 Task: Open a template Informal Letter by  Plum save the file as almanac.rtf Remove the following options from template: 'your brand'. Replace Hello Fan with ' Greetings' and change the date to 24 November, 2023. Replace body of the letter with  Thank you so much for your generous gift. Your thoughtfulness and support mean the world to me. I'm truly grateful for your kindness.; apply Font Style 'Arial' and font size  14 Add name: Olivia
Action: Mouse moved to (710, 87)
Screenshot: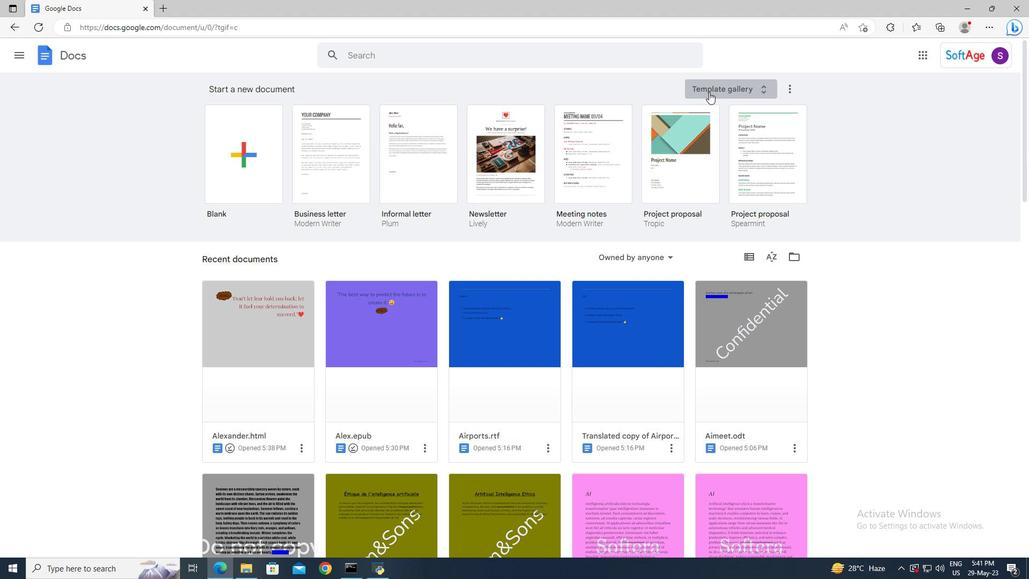 
Action: Mouse pressed left at (710, 87)
Screenshot: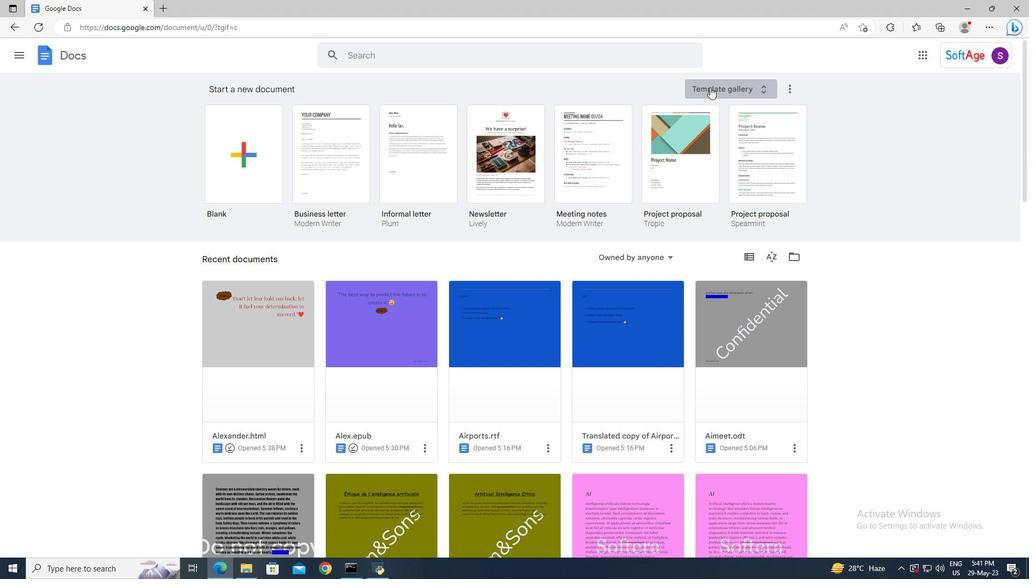 
Action: Mouse moved to (666, 187)
Screenshot: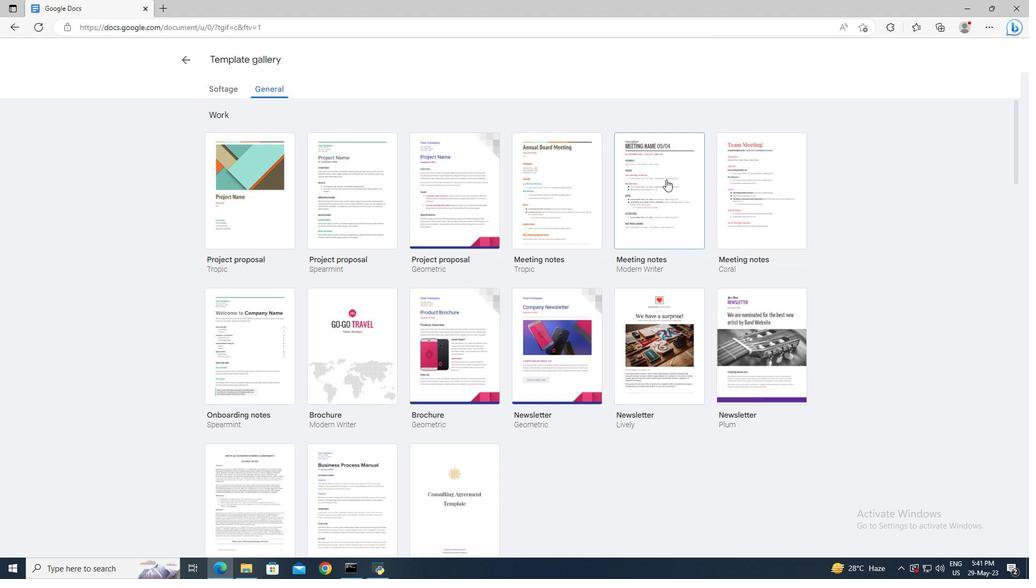 
Action: Mouse scrolled (666, 187) with delta (0, 0)
Screenshot: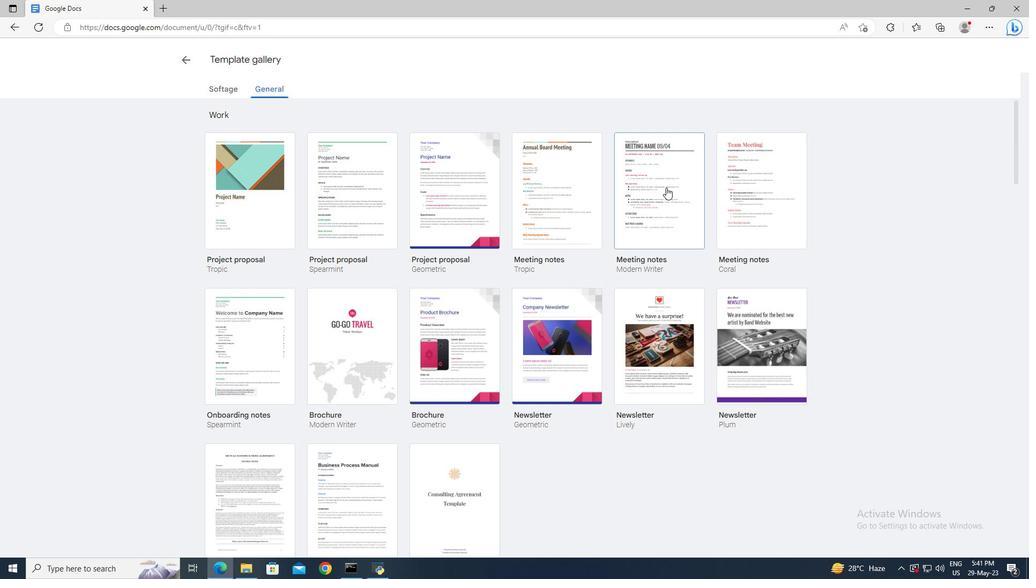 
Action: Mouse scrolled (666, 187) with delta (0, 0)
Screenshot: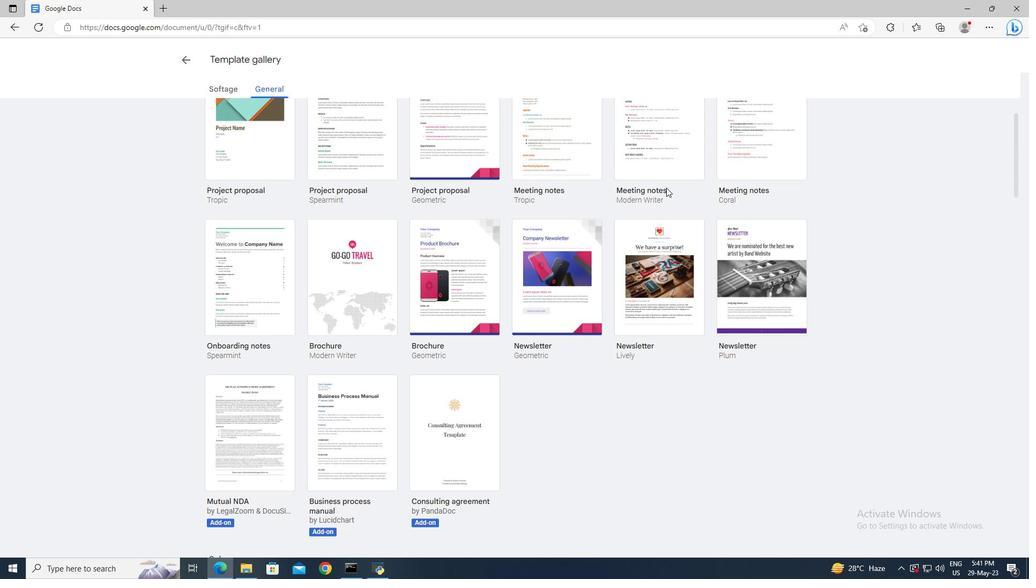 
Action: Mouse moved to (666, 188)
Screenshot: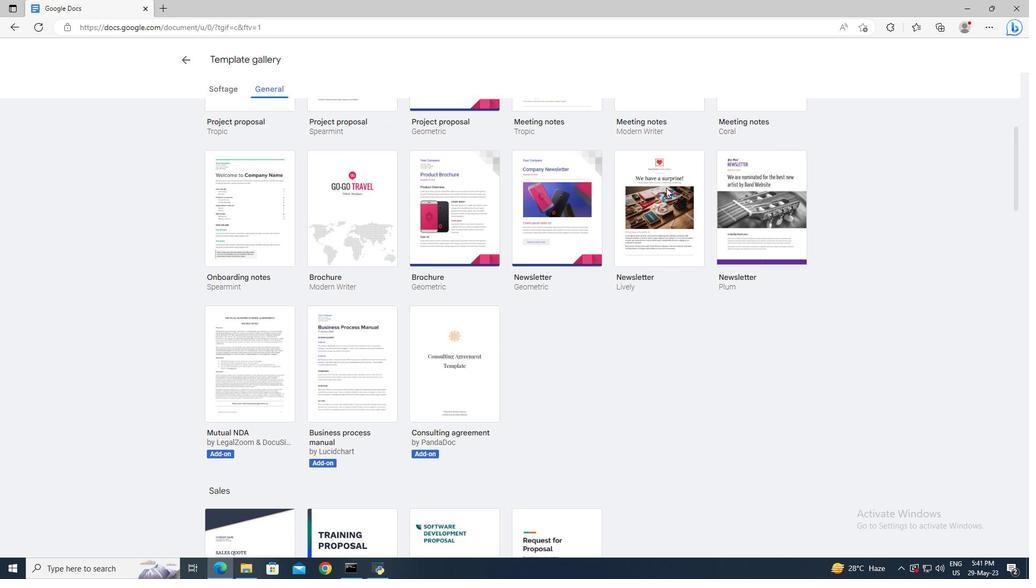 
Action: Mouse scrolled (666, 188) with delta (0, 0)
Screenshot: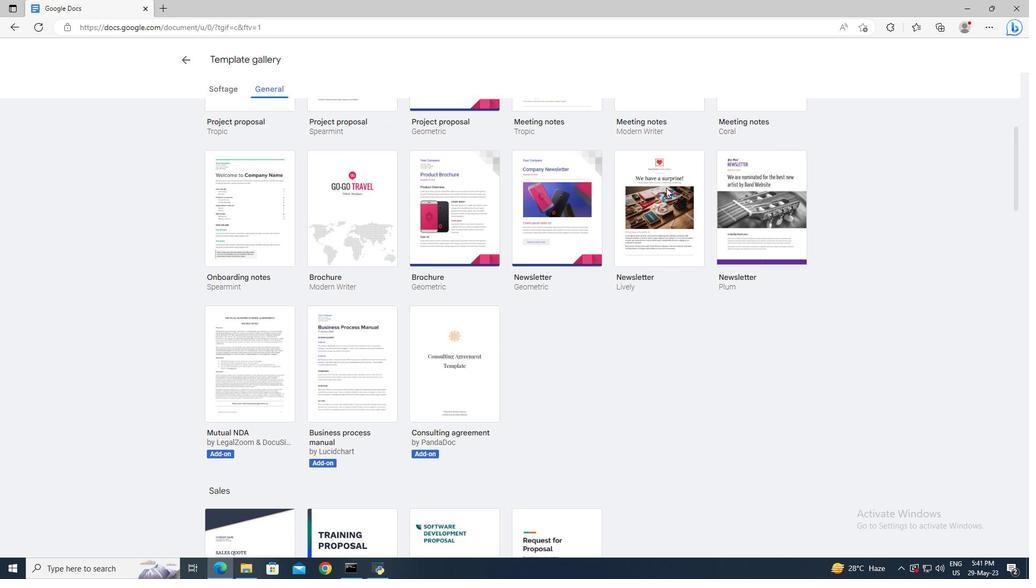 
Action: Mouse scrolled (666, 188) with delta (0, 0)
Screenshot: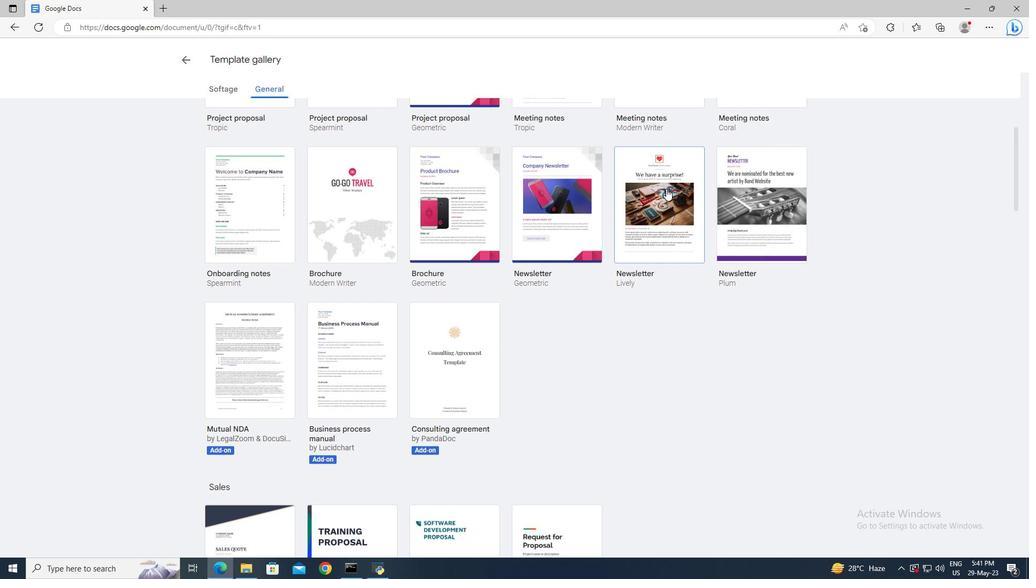 
Action: Mouse scrolled (666, 188) with delta (0, 0)
Screenshot: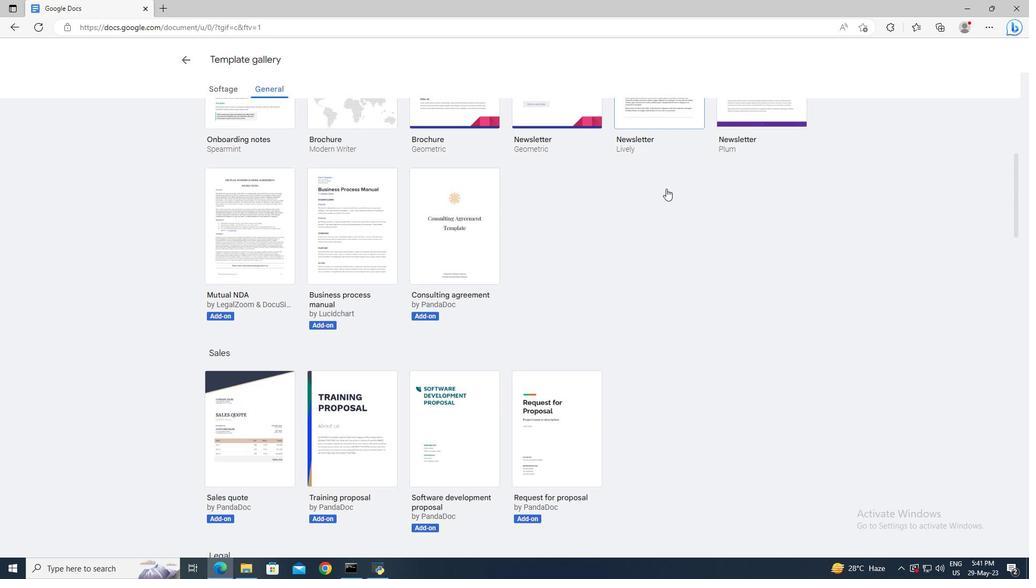 
Action: Mouse scrolled (666, 188) with delta (0, 0)
Screenshot: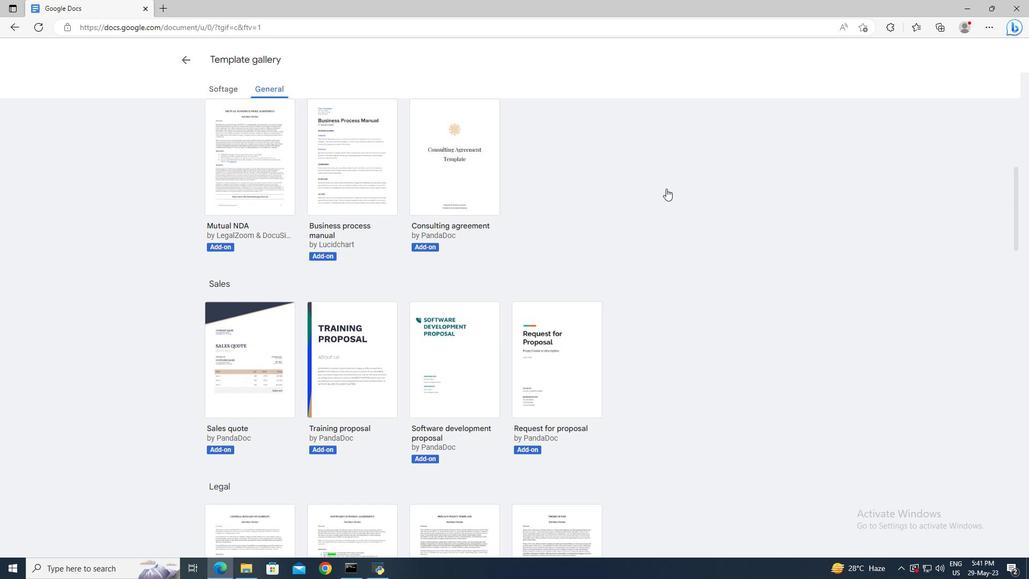 
Action: Mouse scrolled (666, 188) with delta (0, 0)
Screenshot: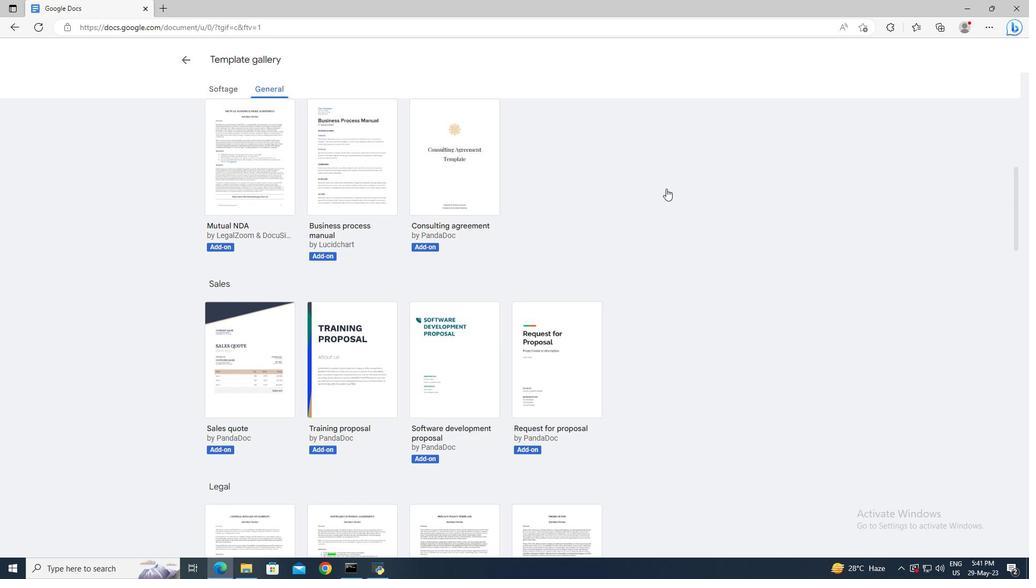 
Action: Mouse scrolled (666, 188) with delta (0, 0)
Screenshot: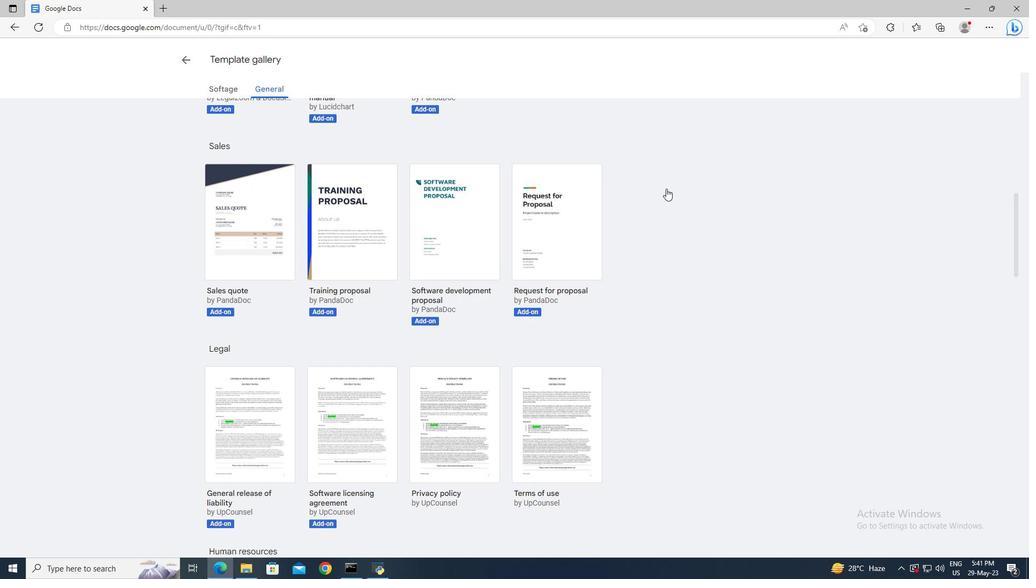 
Action: Mouse scrolled (666, 188) with delta (0, 0)
Screenshot: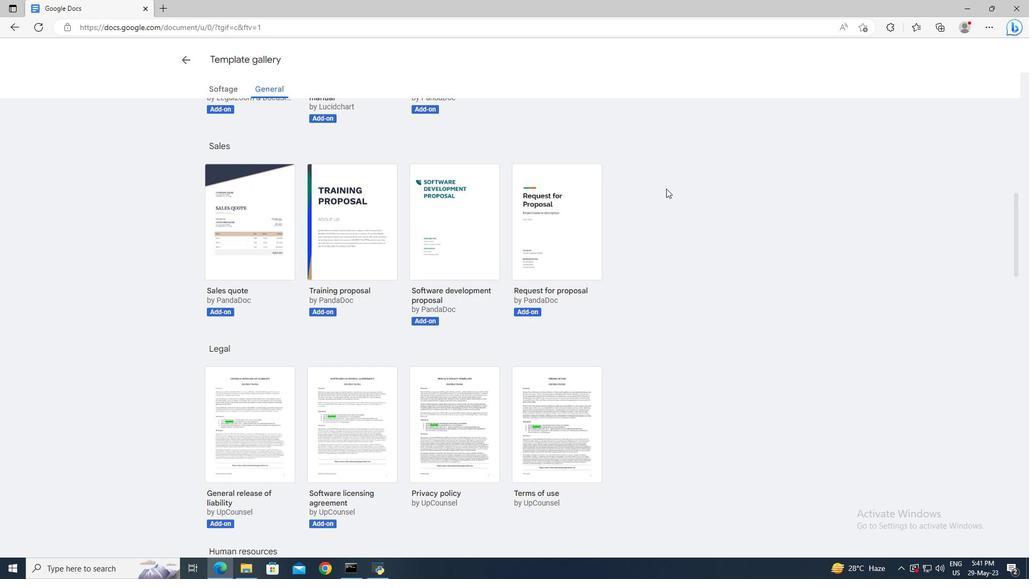 
Action: Mouse scrolled (666, 188) with delta (0, 0)
Screenshot: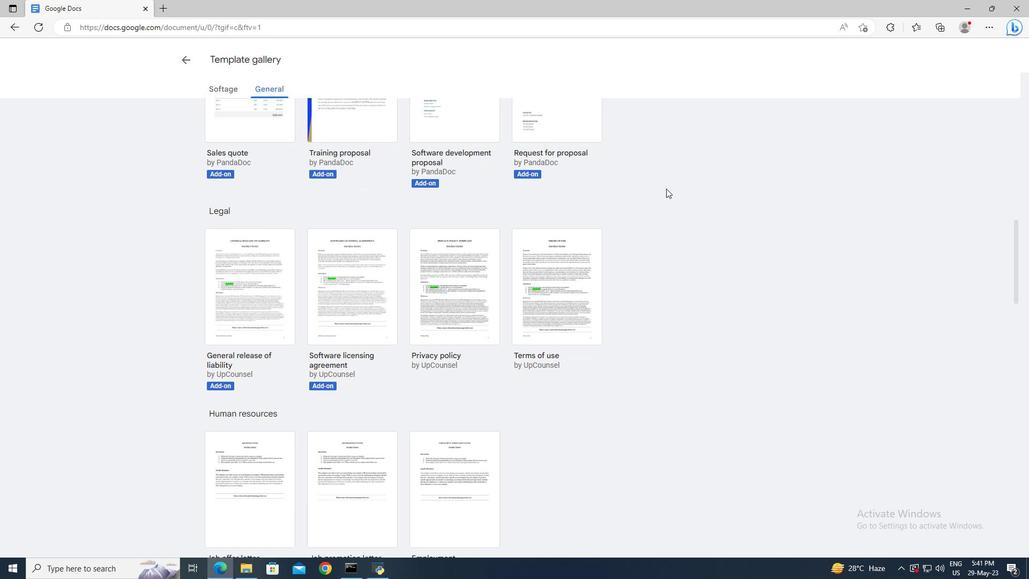 
Action: Mouse scrolled (666, 188) with delta (0, 0)
Screenshot: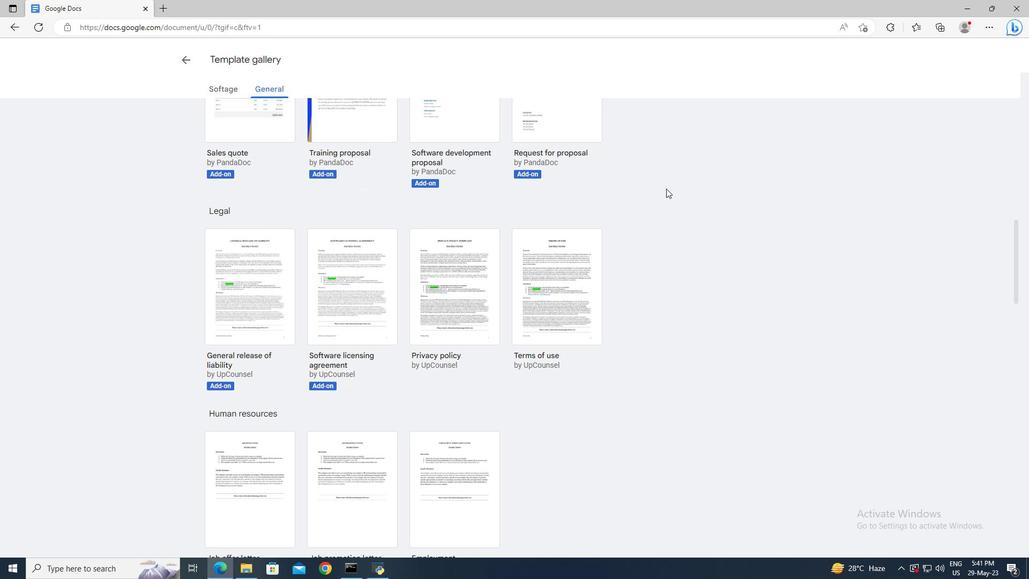 
Action: Mouse scrolled (666, 188) with delta (0, 0)
Screenshot: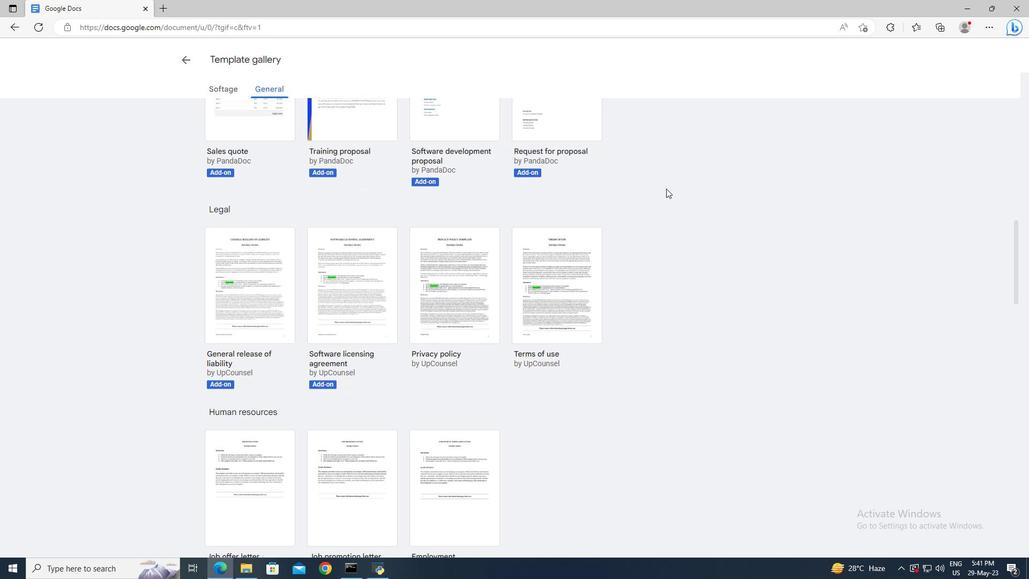 
Action: Mouse scrolled (666, 188) with delta (0, 0)
Screenshot: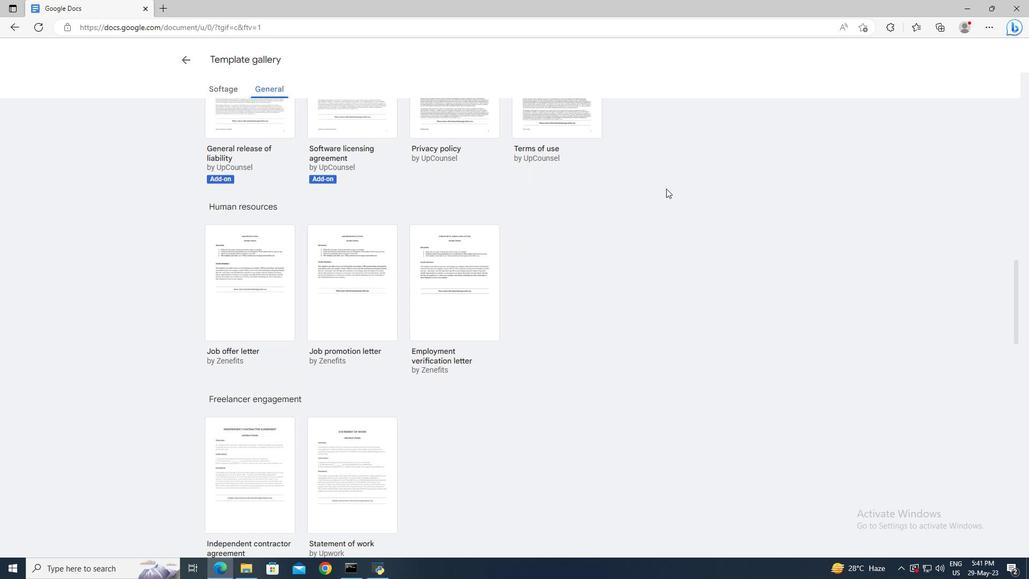 
Action: Mouse scrolled (666, 188) with delta (0, 0)
Screenshot: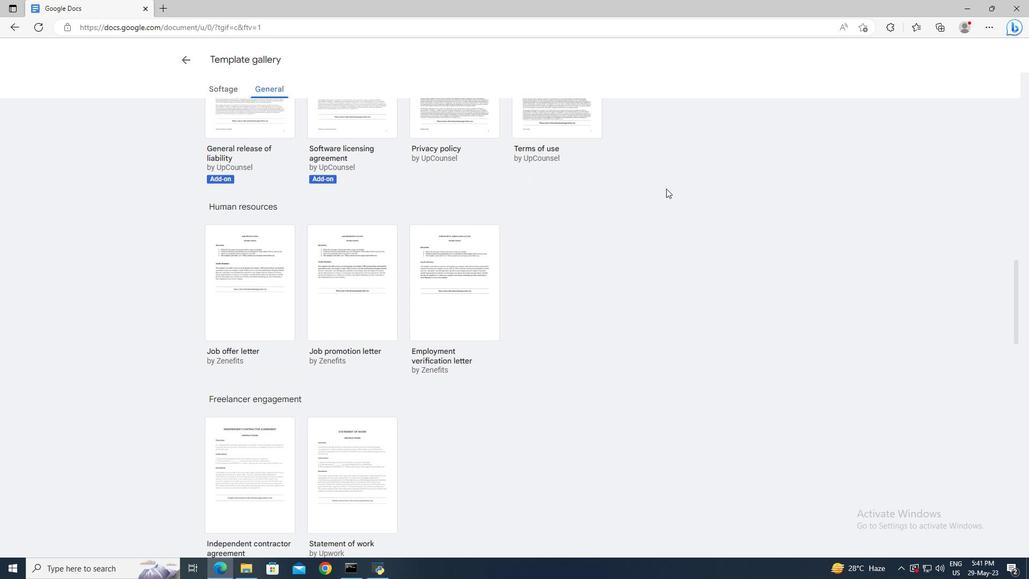 
Action: Mouse scrolled (666, 188) with delta (0, 0)
Screenshot: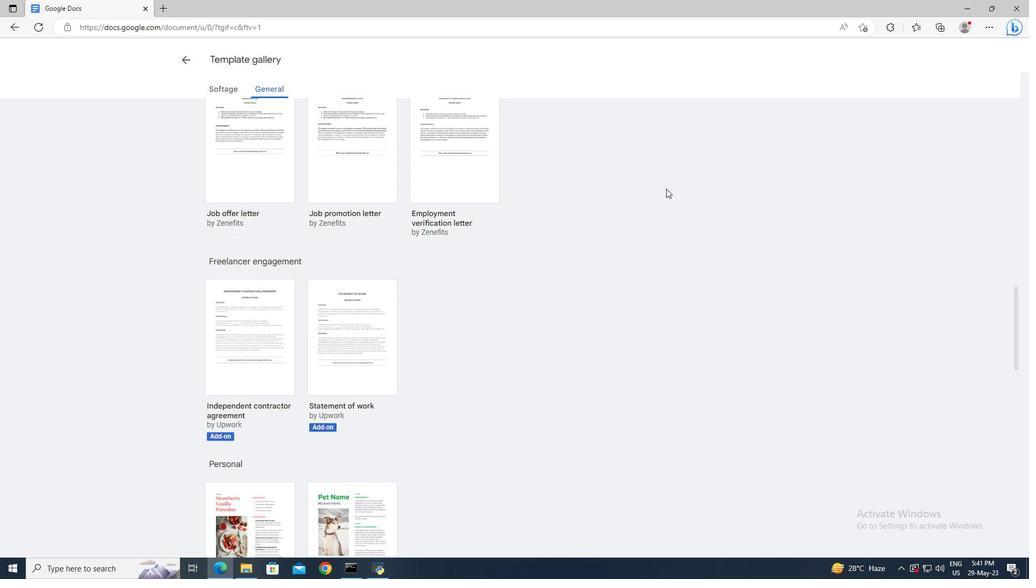 
Action: Mouse scrolled (666, 188) with delta (0, 0)
Screenshot: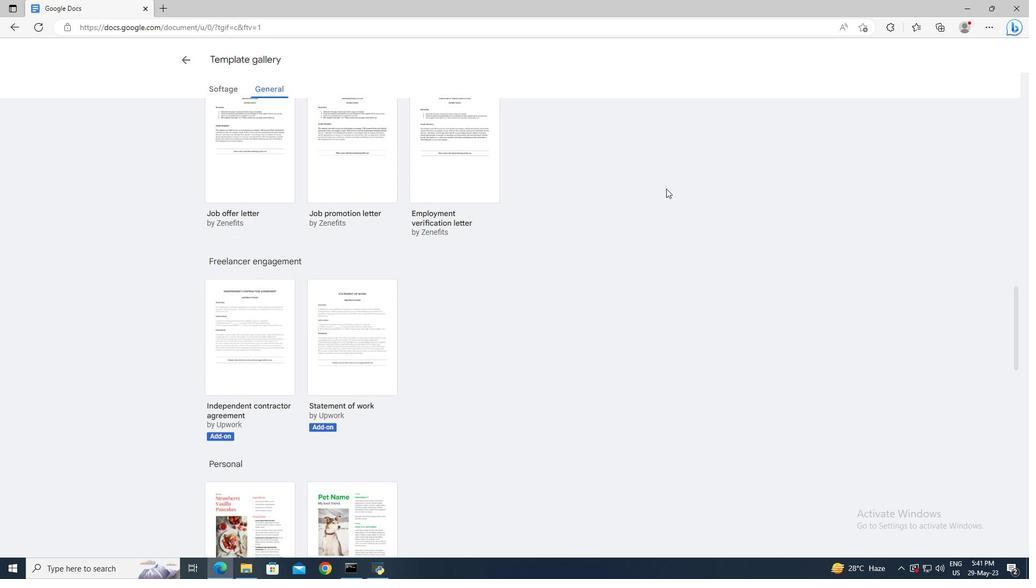 
Action: Mouse scrolled (666, 188) with delta (0, 0)
Screenshot: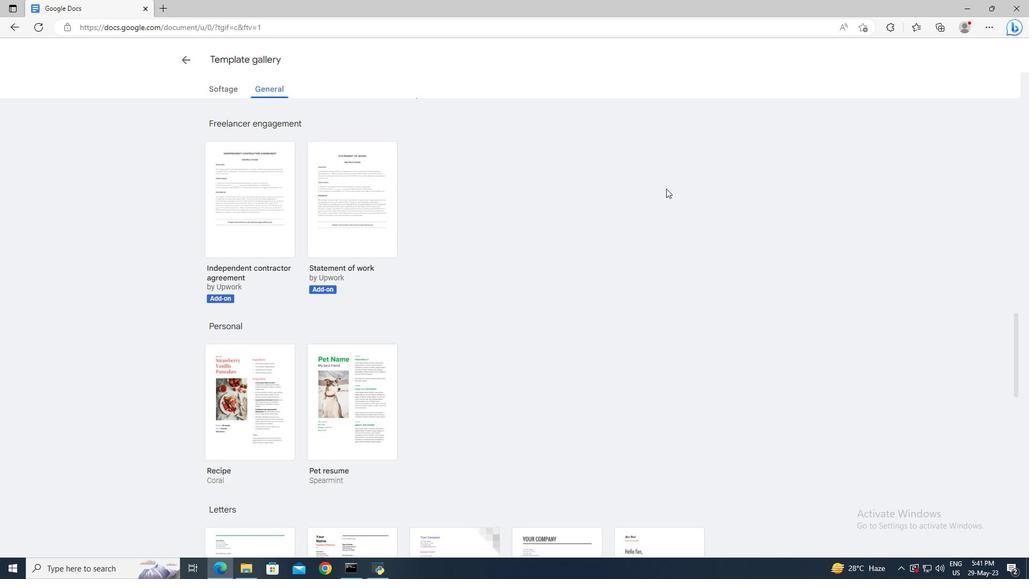 
Action: Mouse scrolled (666, 188) with delta (0, 0)
Screenshot: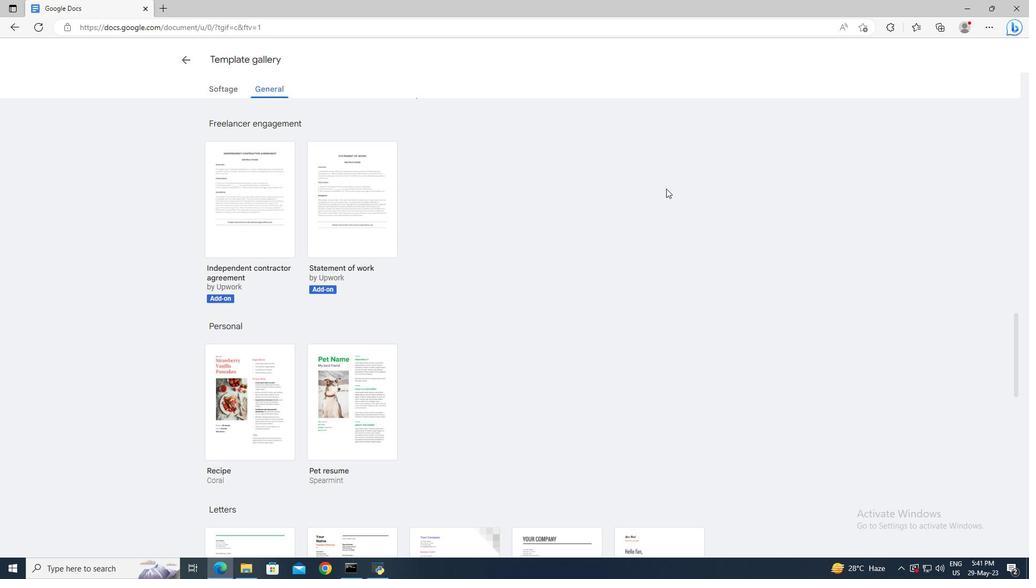 
Action: Mouse scrolled (666, 188) with delta (0, 0)
Screenshot: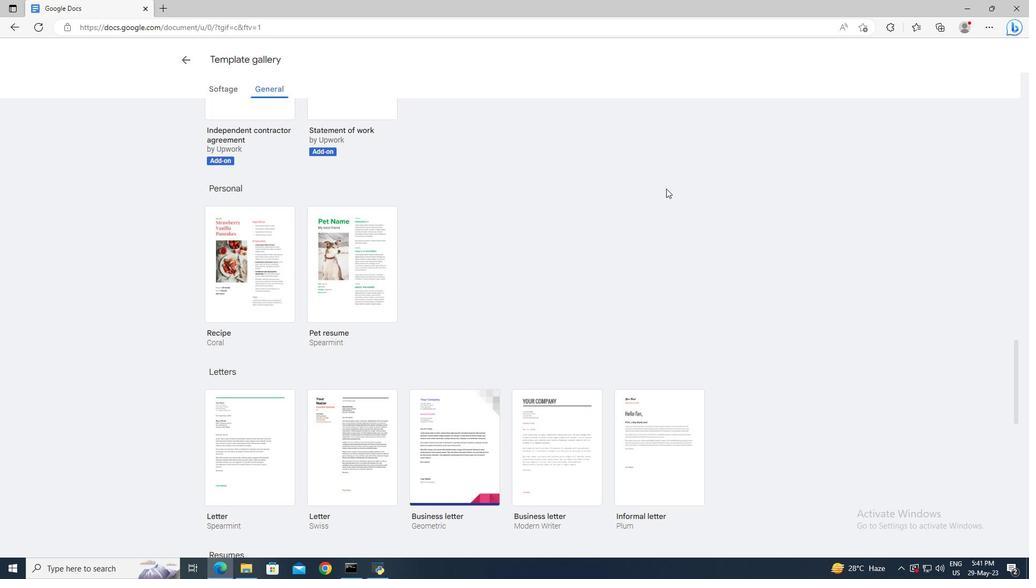 
Action: Mouse scrolled (666, 188) with delta (0, 0)
Screenshot: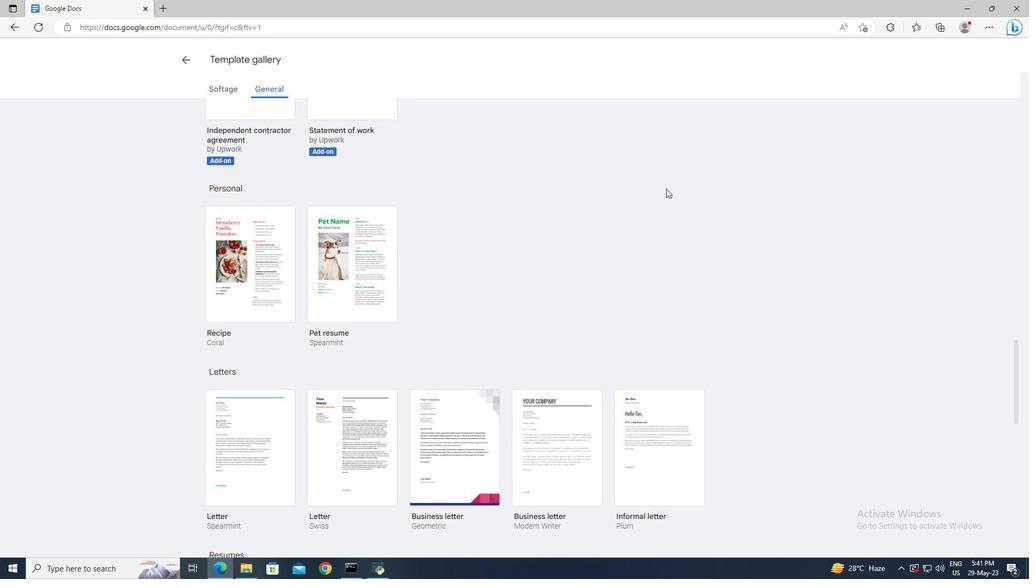 
Action: Mouse moved to (664, 301)
Screenshot: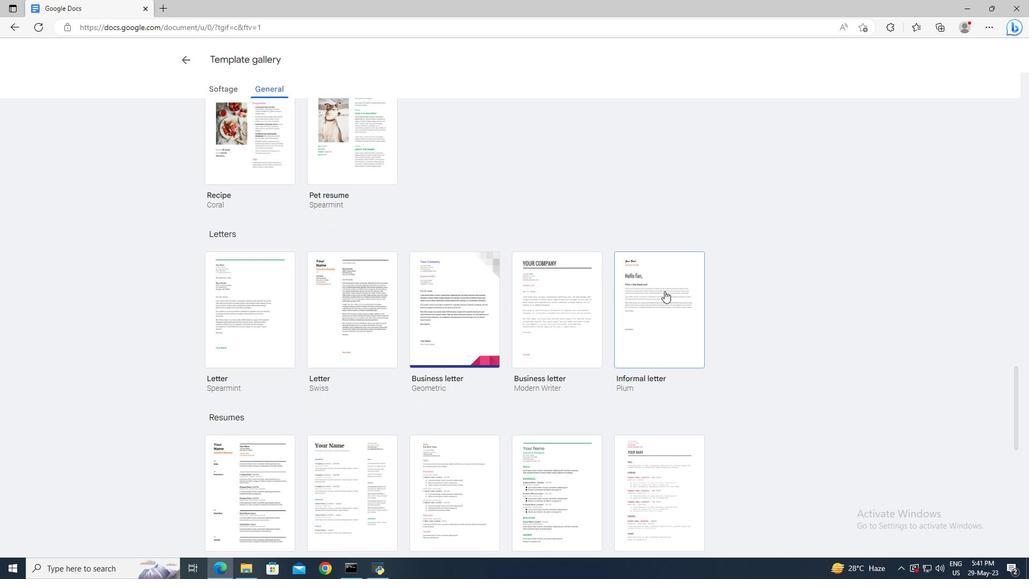 
Action: Mouse pressed left at (664, 301)
Screenshot: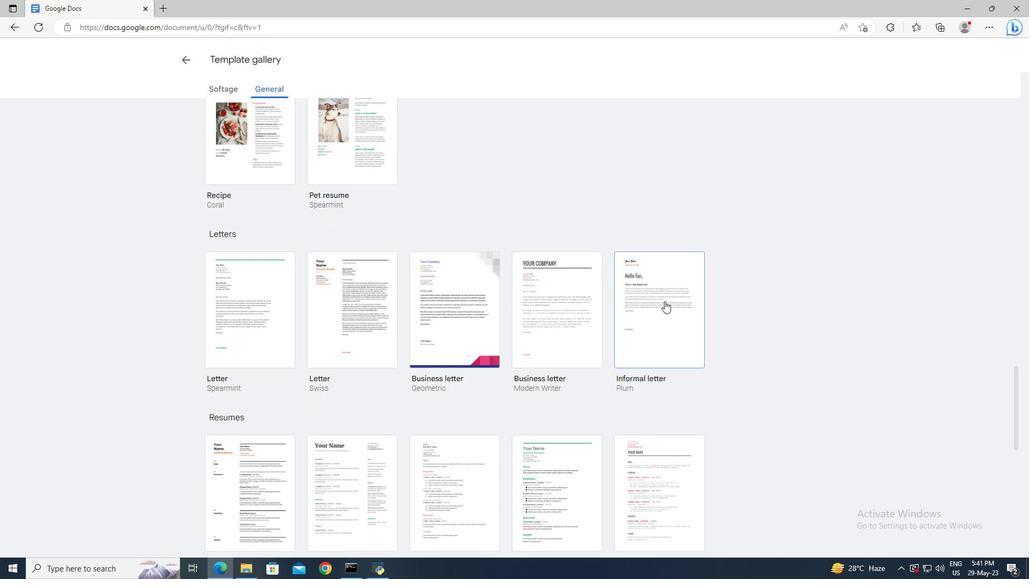 
Action: Mouse moved to (71, 52)
Screenshot: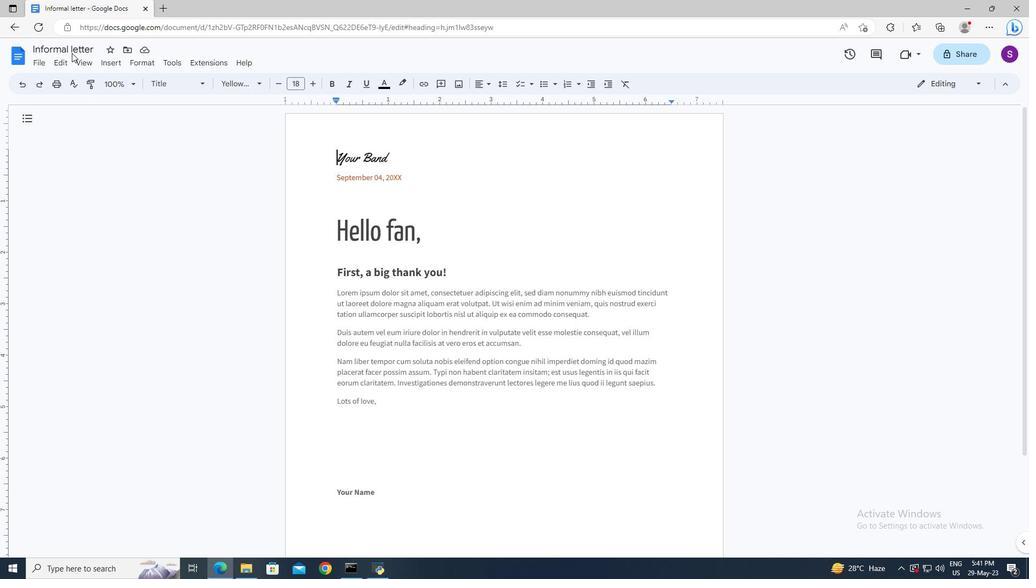 
Action: Mouse pressed left at (71, 52)
Screenshot: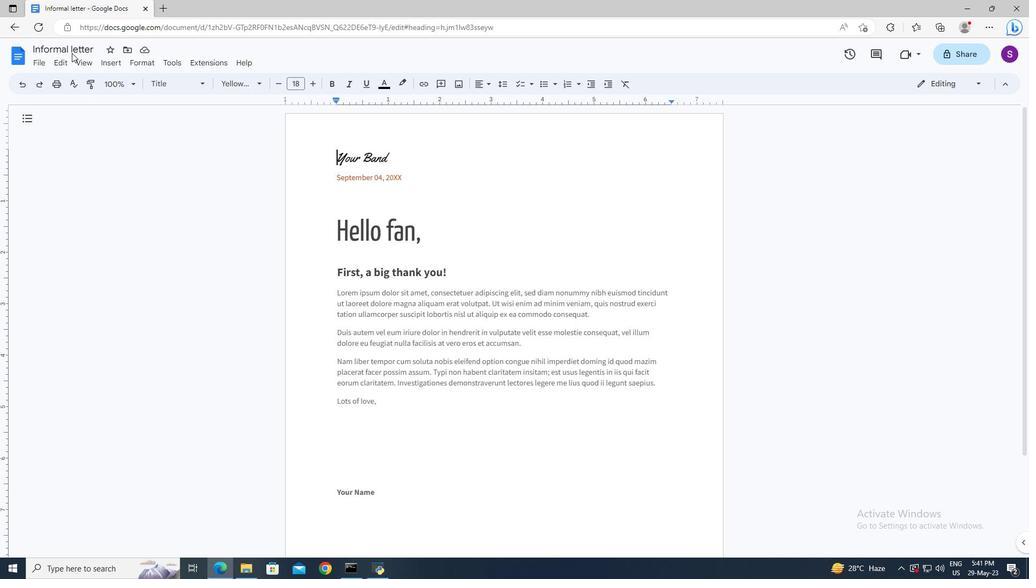 
Action: Mouse moved to (75, 49)
Screenshot: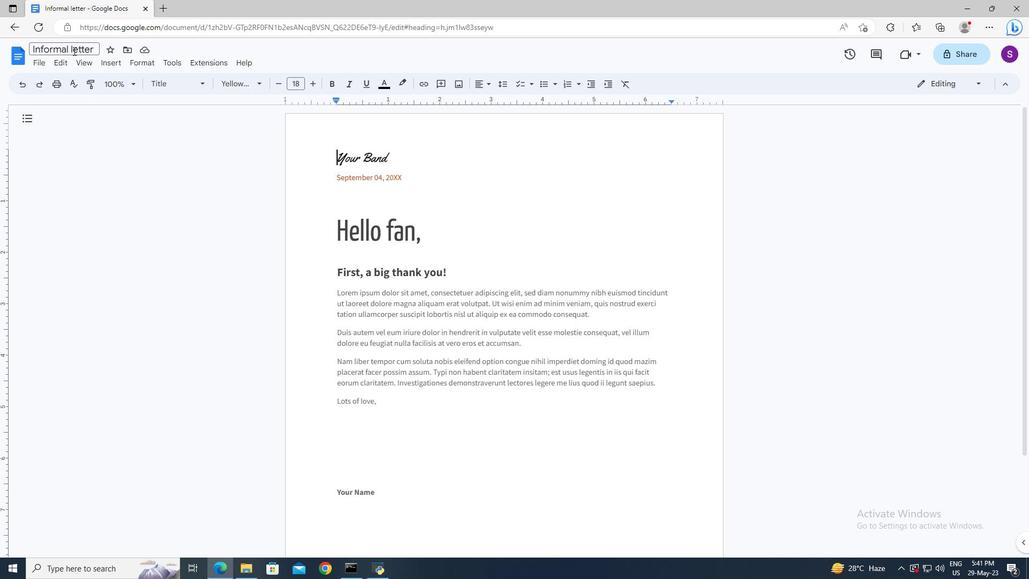 
Action: Mouse pressed left at (75, 49)
Screenshot: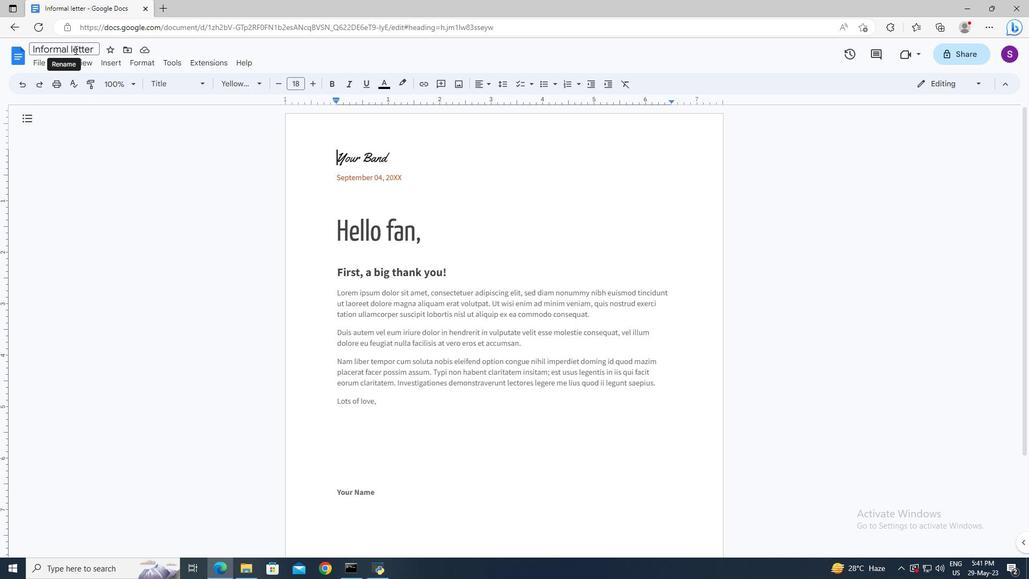 
Action: Key pressed ctrl+A<Key.delete>almanac.rtf<Key.enter>
Screenshot: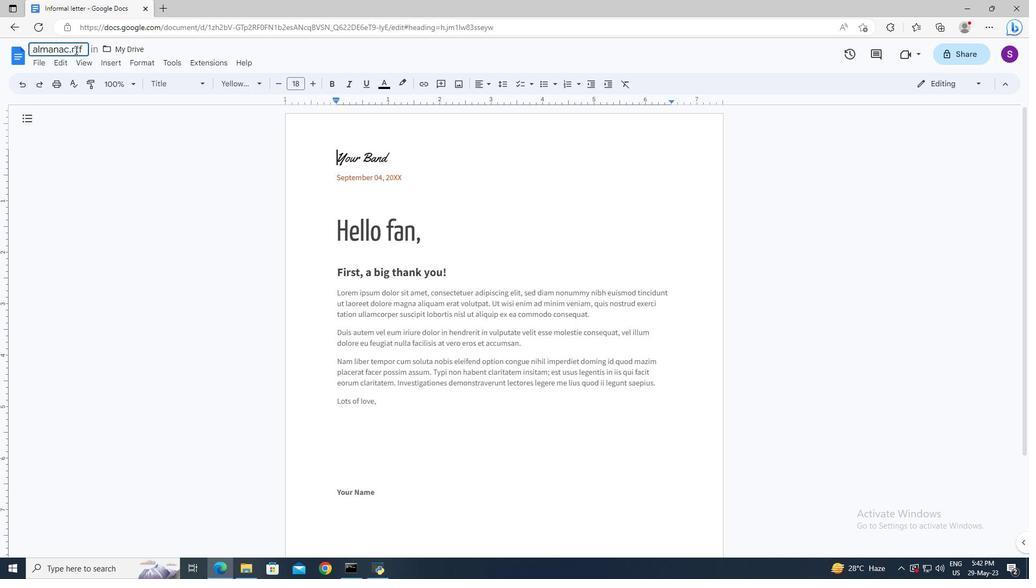 
Action: Mouse moved to (343, 160)
Screenshot: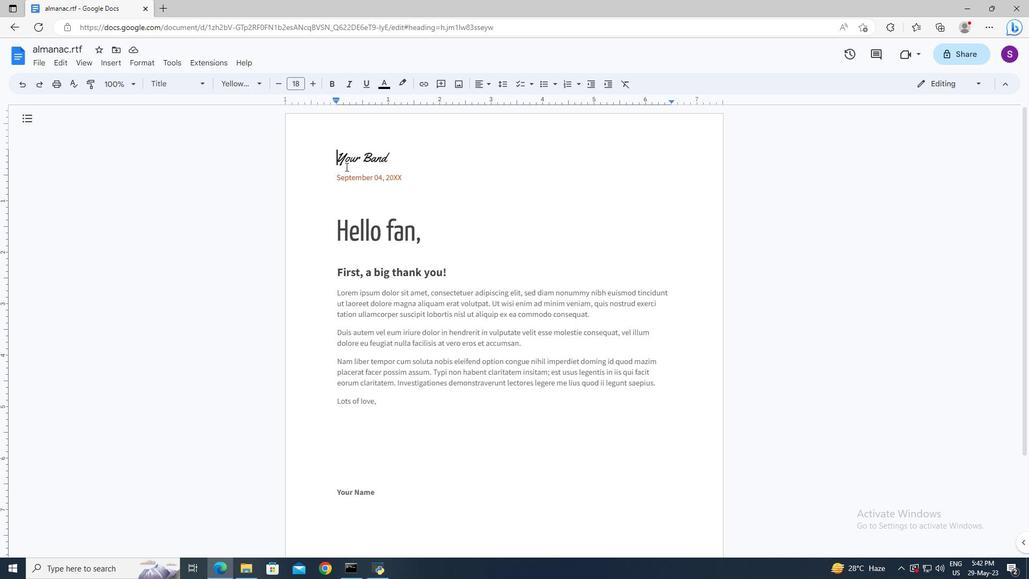 
Action: Key pressed <Key.shift><Key.right><Key.right><Key.delete>
Screenshot: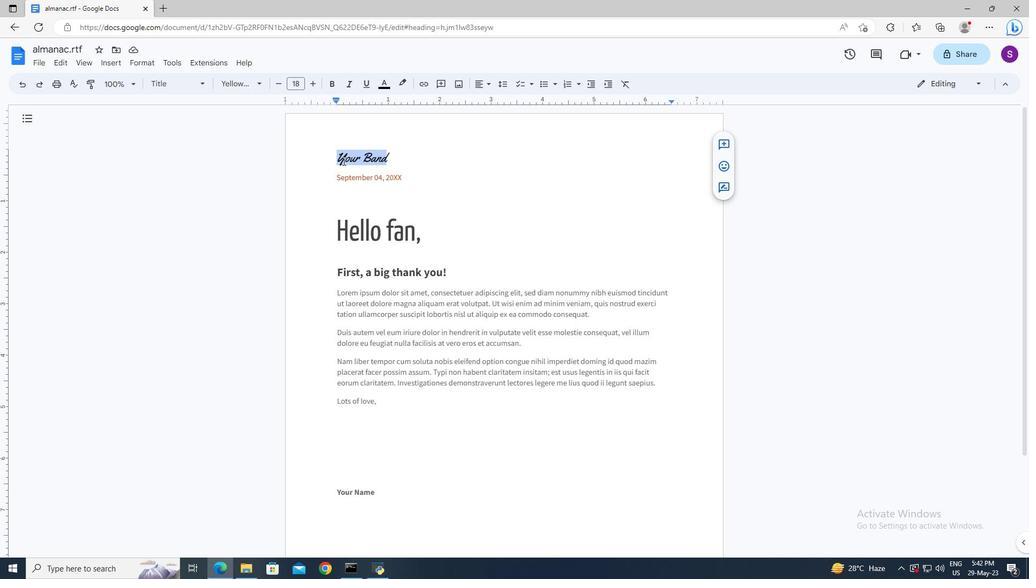
Action: Mouse moved to (340, 230)
Screenshot: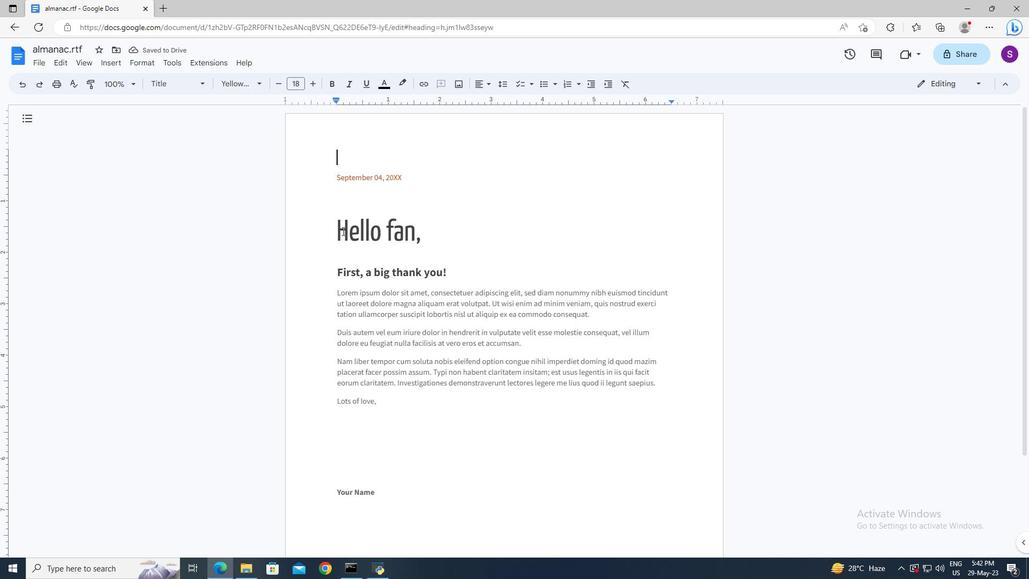 
Action: Mouse pressed left at (340, 230)
Screenshot: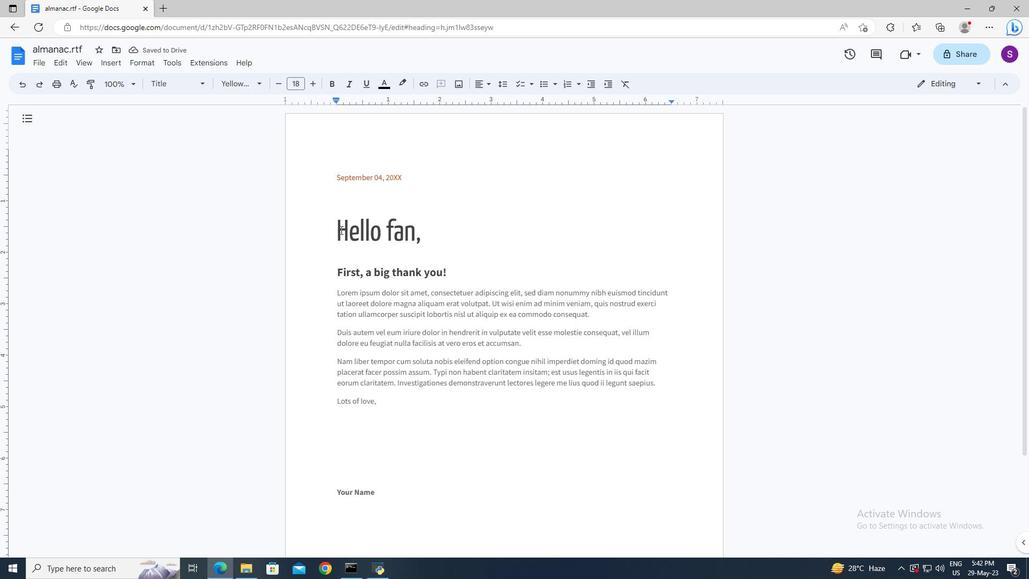 
Action: Mouse moved to (339, 229)
Screenshot: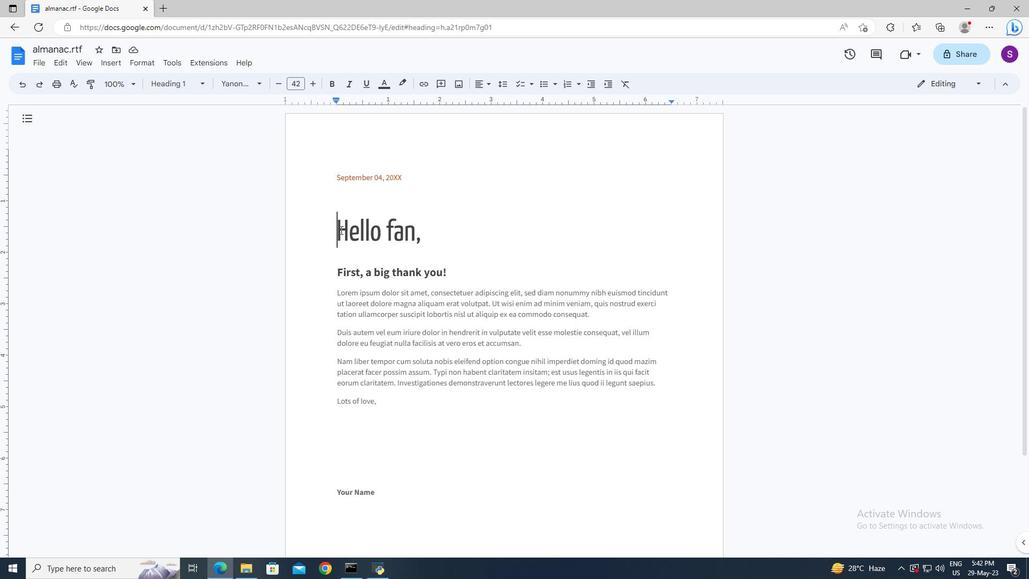 
Action: Key pressed <Key.shift><Key.right><Key.right><Key.delete><Key.shift>Greetings
Screenshot: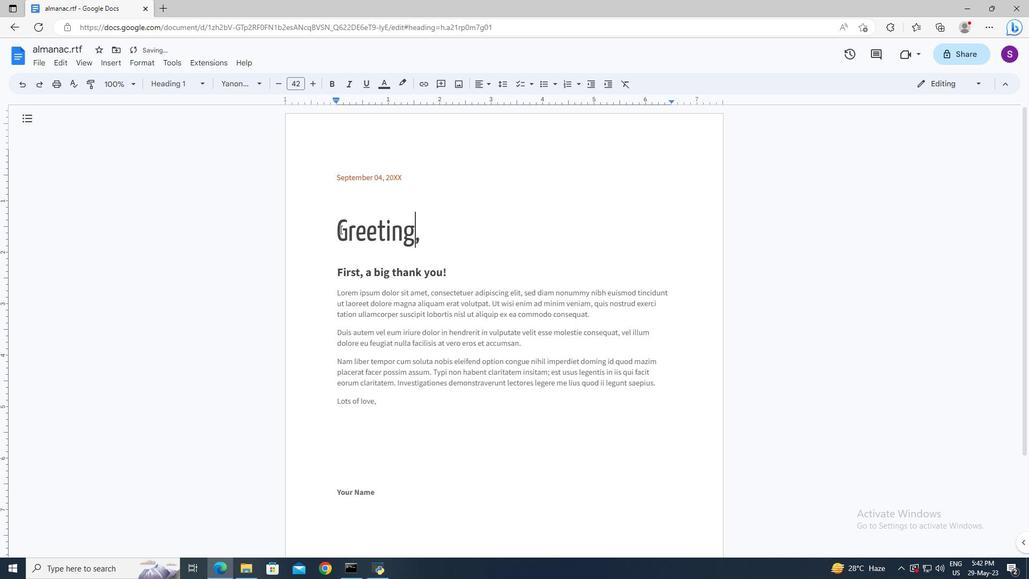 
Action: Mouse moved to (334, 179)
Screenshot: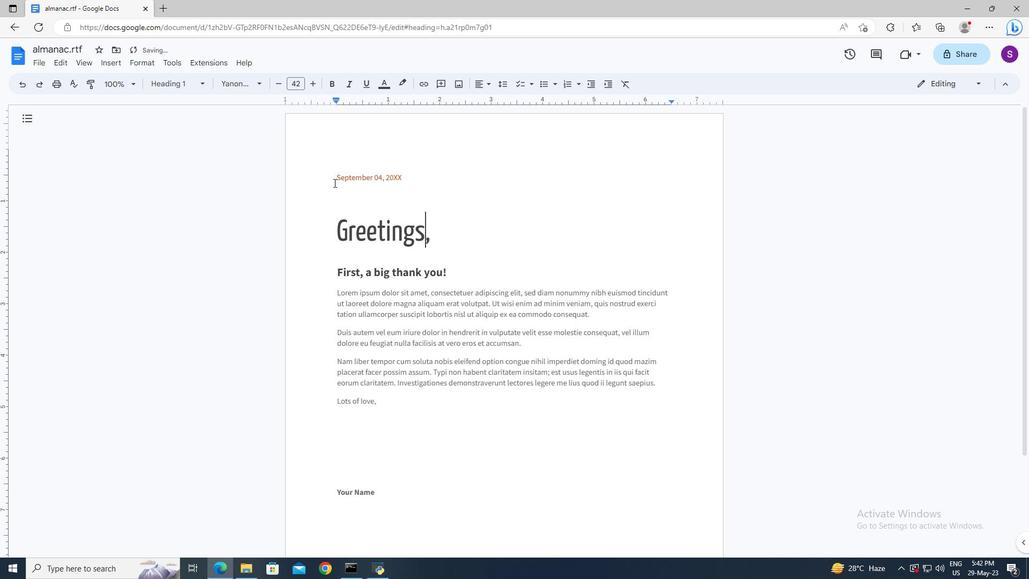 
Action: Mouse pressed left at (334, 179)
Screenshot: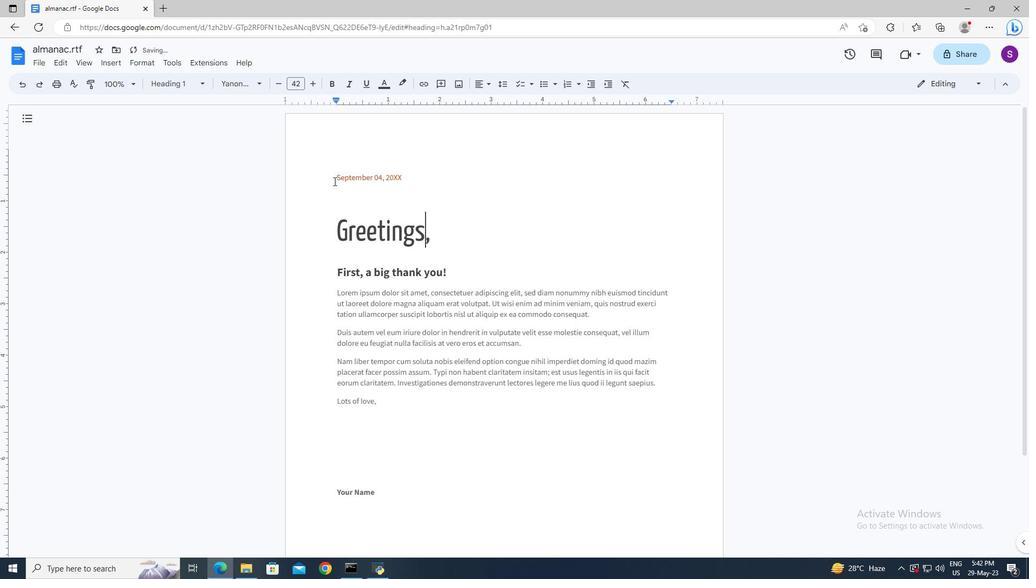 
Action: Key pressed <Key.shift><Key.right><Key.right><Key.right><Key.shift><Key.right><Key.delete>24<Key.space><Key.shift>November,<Key.space>2023
Screenshot: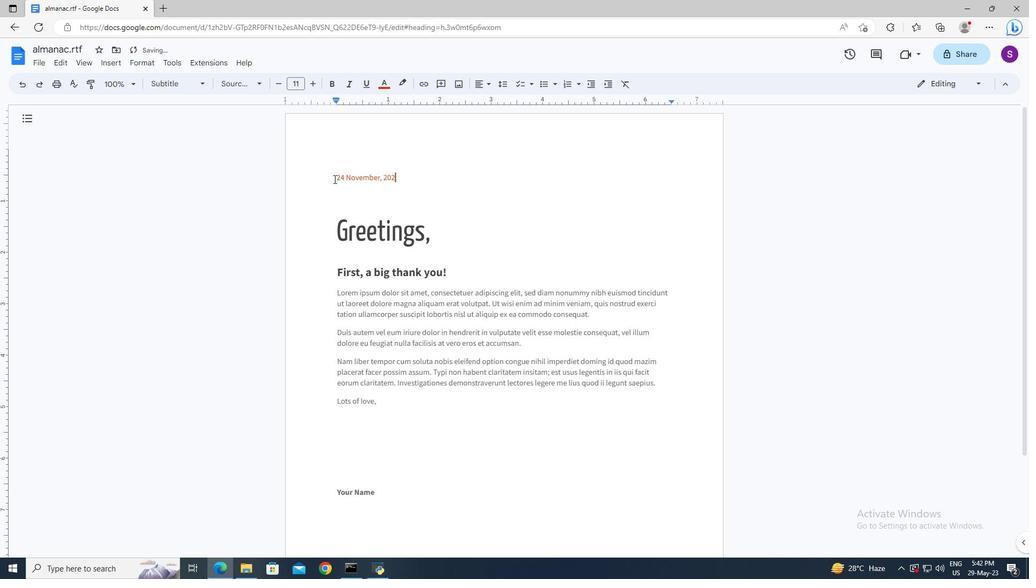 
Action: Mouse moved to (336, 296)
Screenshot: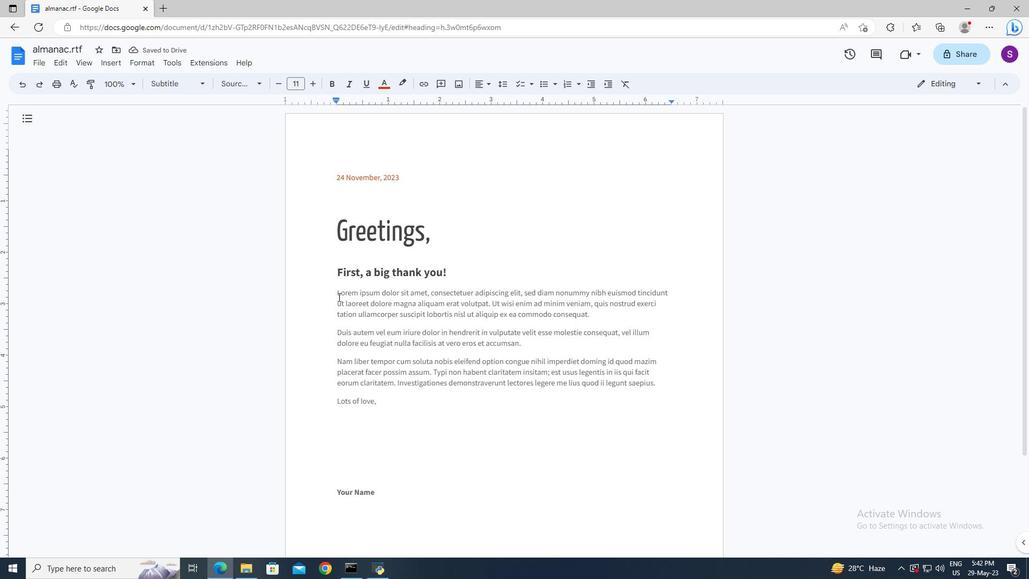 
Action: Mouse pressed left at (336, 296)
Screenshot: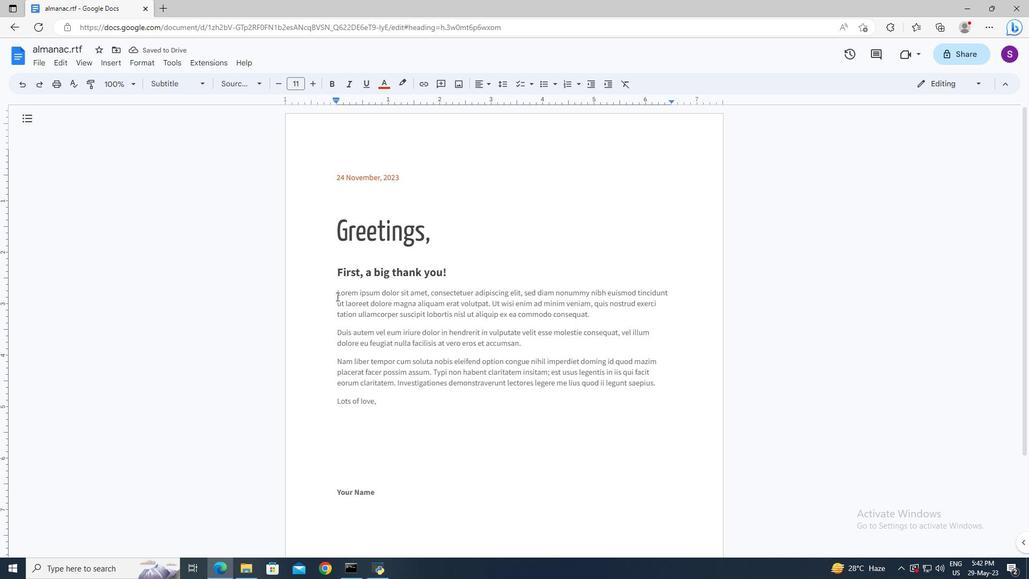 
Action: Key pressed <Key.shift><Key.down><Key.down><Key.down><Key.delete><Key.enter><Key.up><Key.shift><Key.shift><Key.shift><Key.shift><Key.shift>Thank<Key.space>you<Key.space>so<Key.space>much<Key.space>for<Key.space>your<Key.space>generous<Key.space>gift.<Key.space><Key.shift>Your<Key.space>thoughtfulness<Key.space>and<Key.space>support<Key.space>mean<Key.space>the<Key.space>world<Key.space>to<Key.space>me.<Key.space><Key.shift>I'm<Key.space>true<Key.backspace>ly<Key.space>grateful<Key.space>for<Key.space>your<Key.space>kindness.
Screenshot: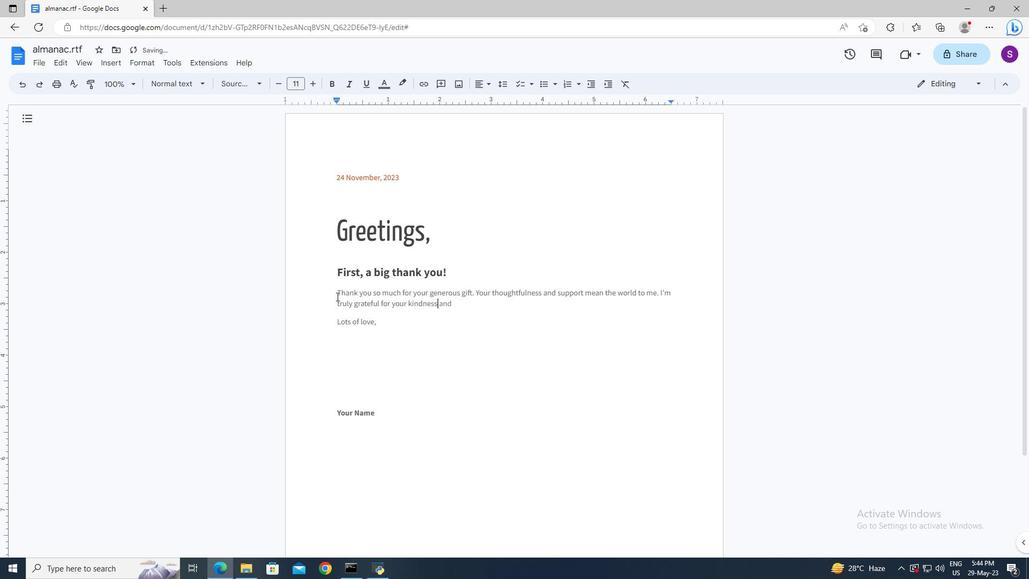 
Action: Mouse moved to (444, 303)
Screenshot: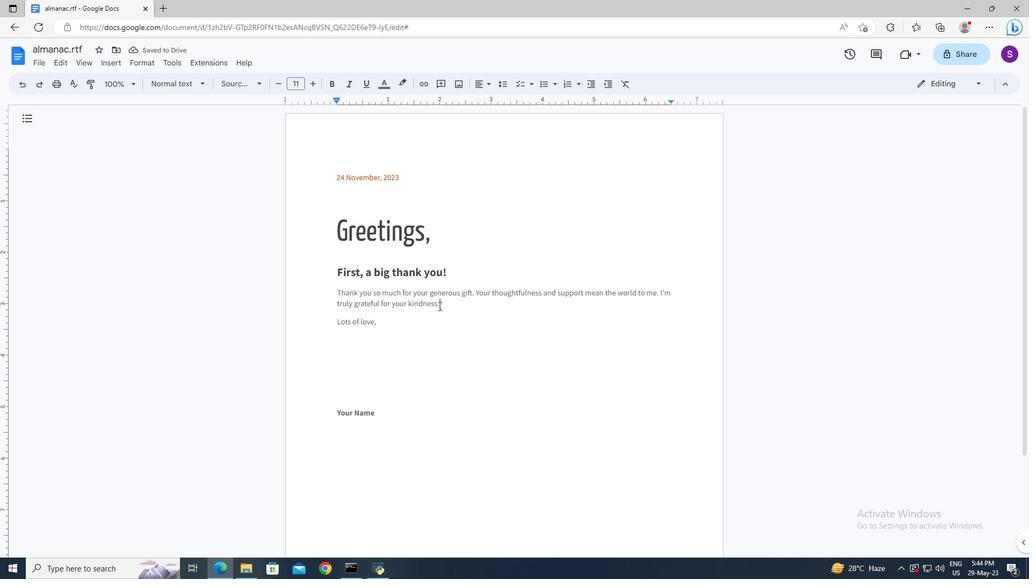
Action: Mouse pressed left at (444, 303)
Screenshot: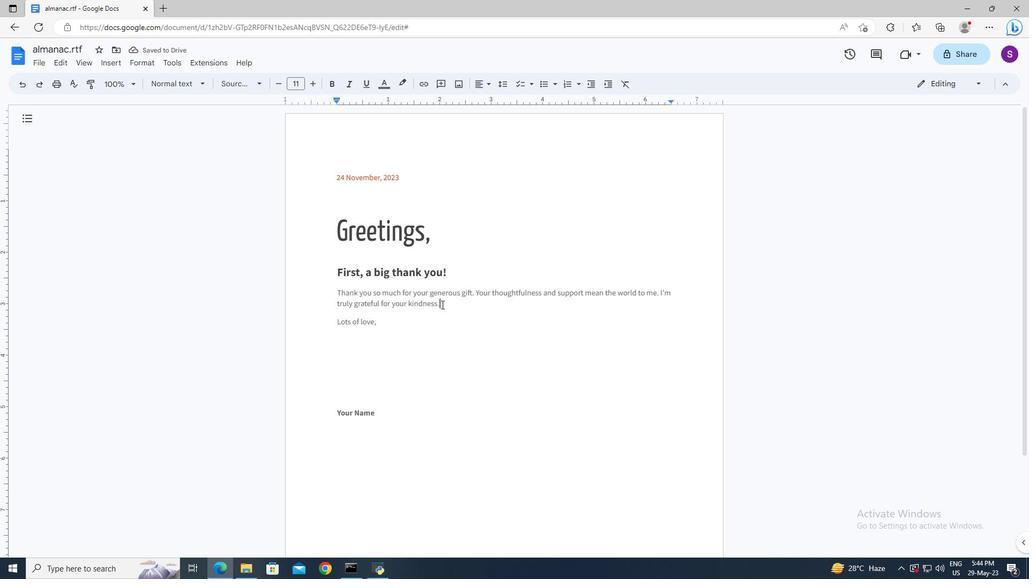 
Action: Mouse moved to (367, 310)
Screenshot: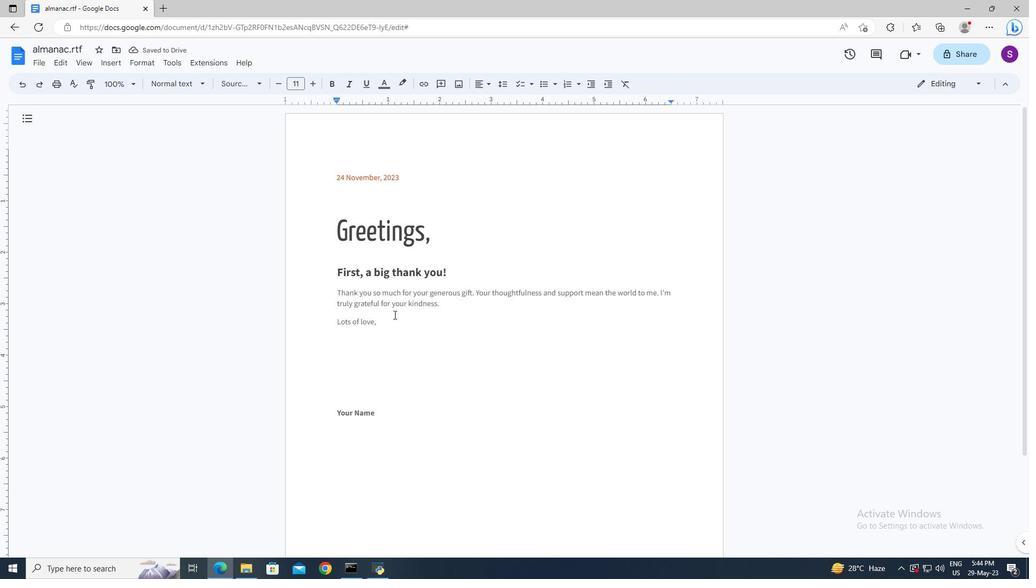 
Action: Key pressed <Key.shift>
Screenshot: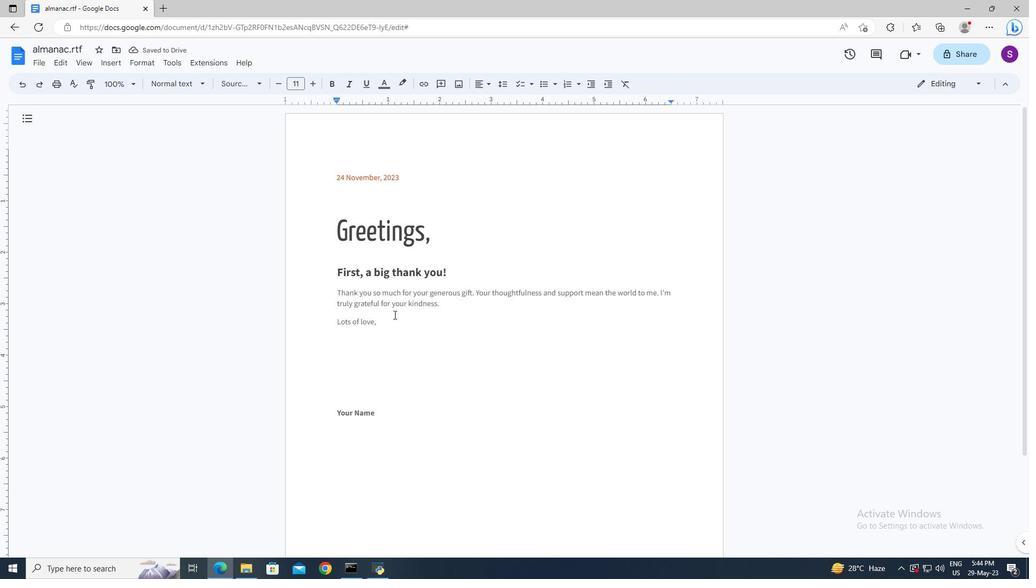 
Action: Mouse moved to (337, 293)
Screenshot: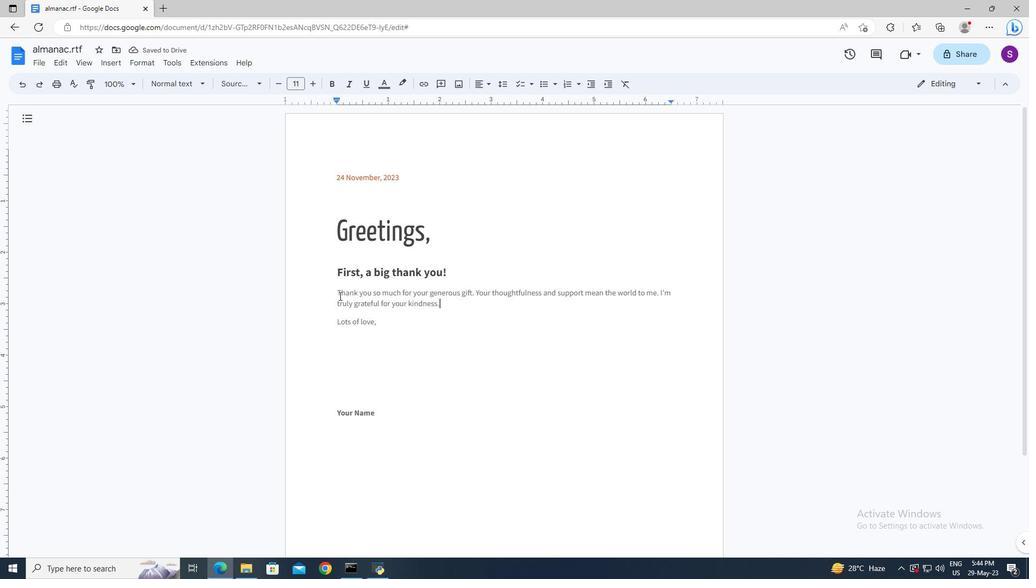 
Action: Key pressed <Key.shift>
Screenshot: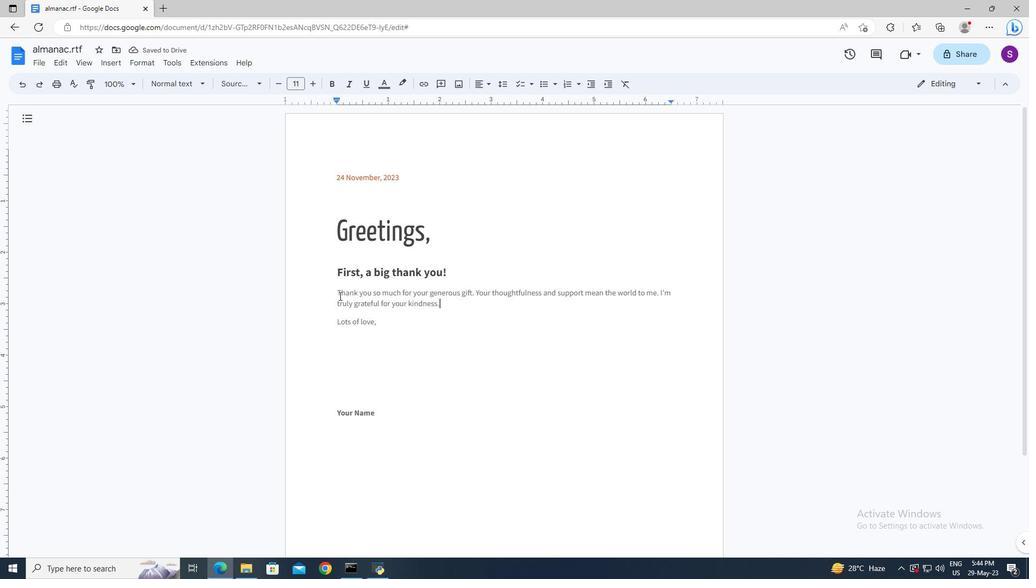 
Action: Mouse moved to (337, 292)
Screenshot: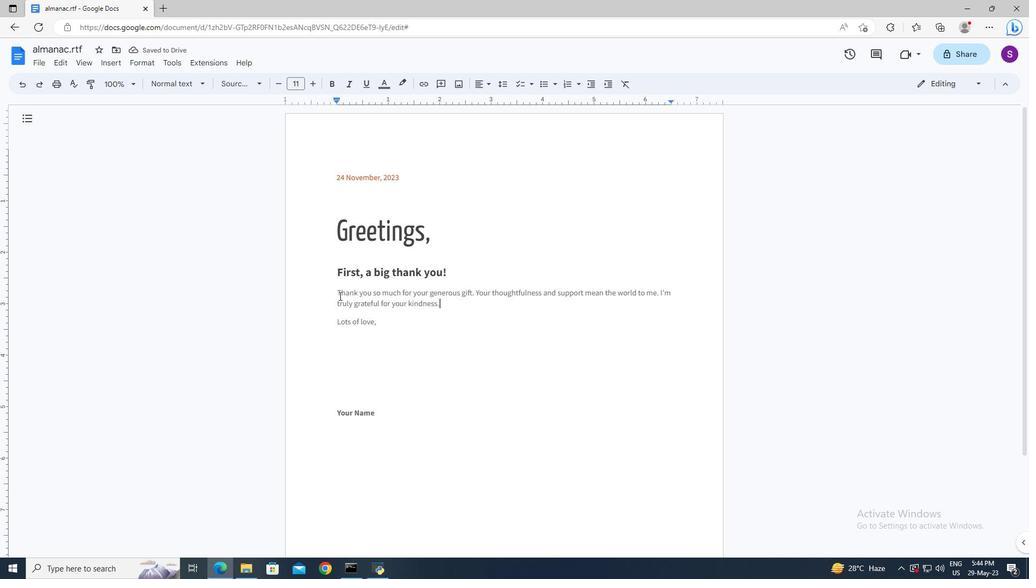 
Action: Key pressed <Key.shift>
Screenshot: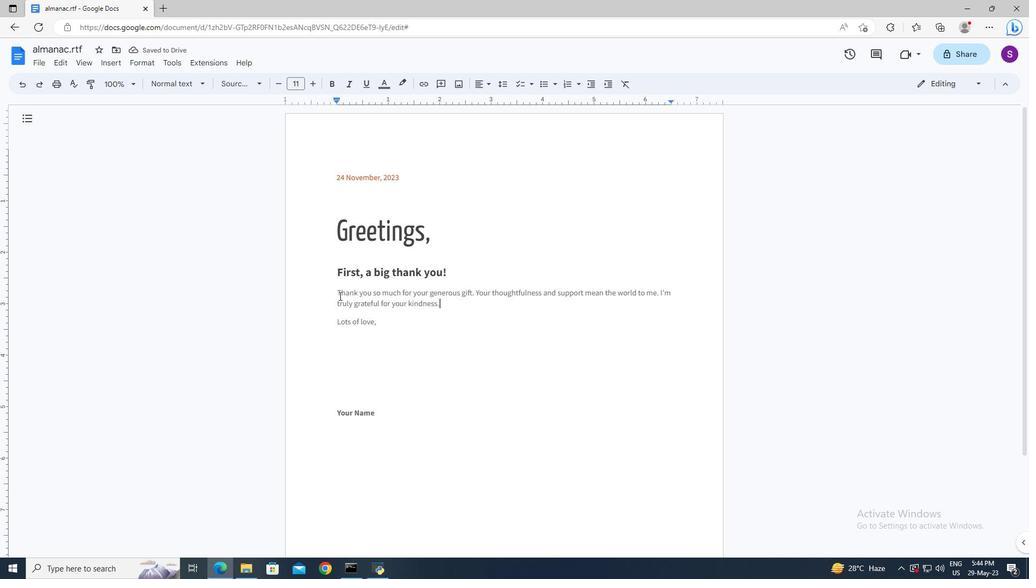 
Action: Mouse moved to (337, 292)
Screenshot: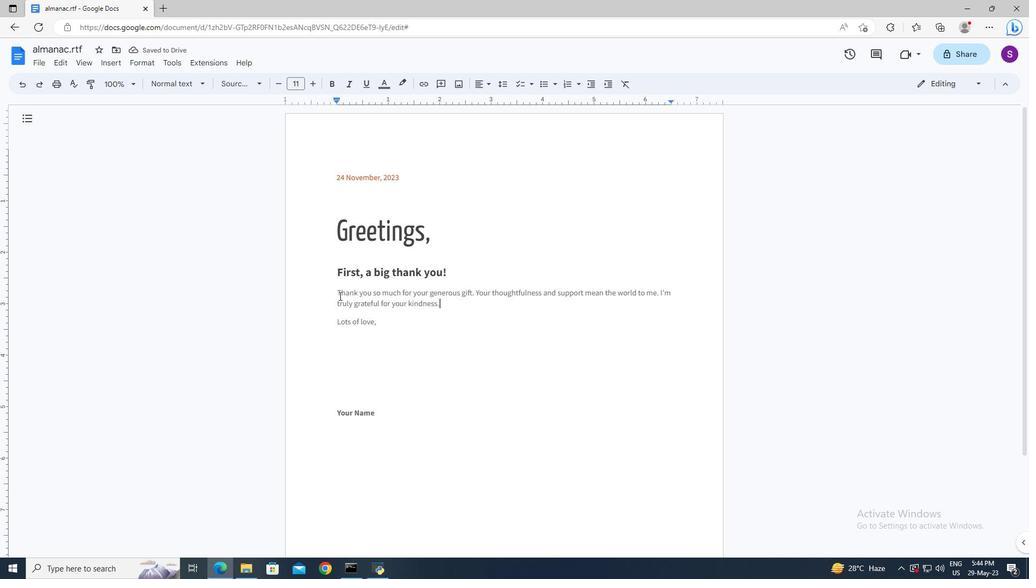 
Action: Key pressed <Key.shift>
Screenshot: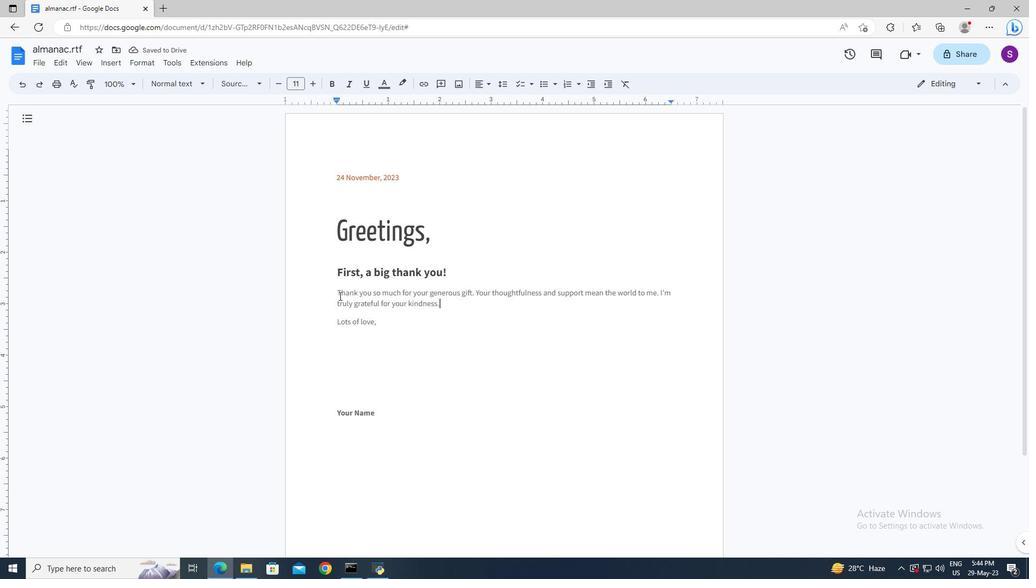 
Action: Mouse moved to (337, 291)
Screenshot: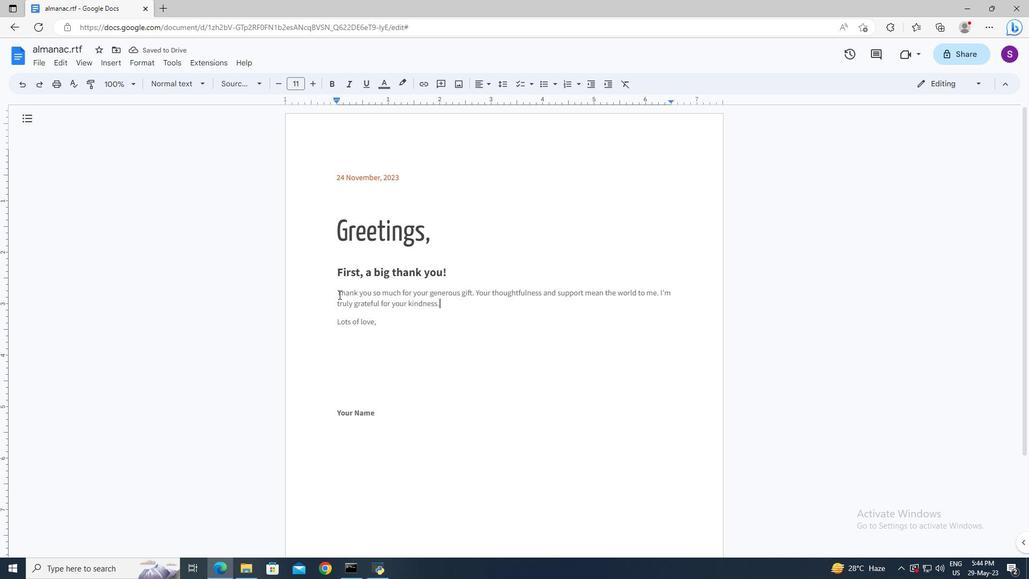 
Action: Key pressed <Key.shift><Key.shift>
Screenshot: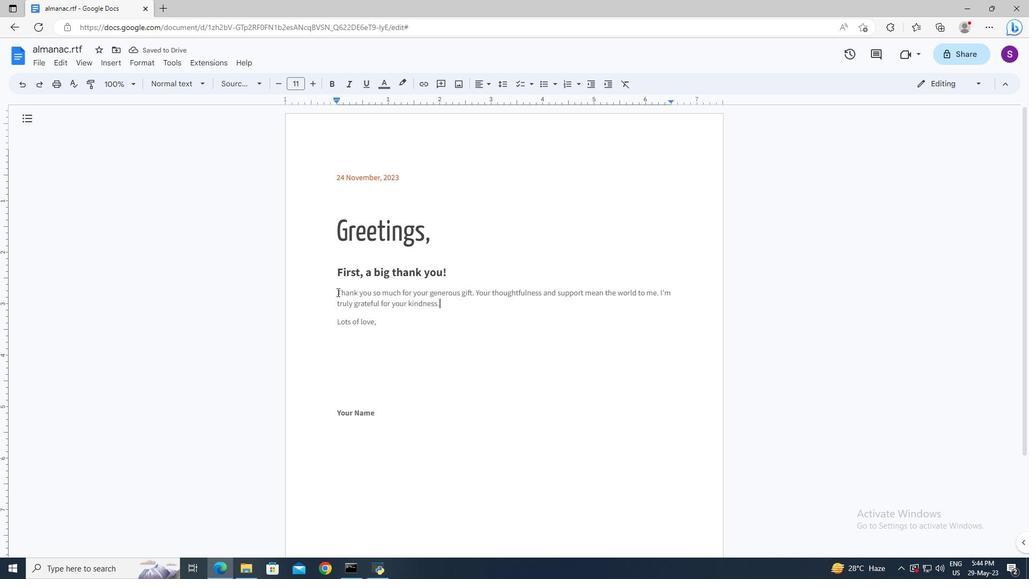 
Action: Mouse pressed left at (337, 291)
Screenshot: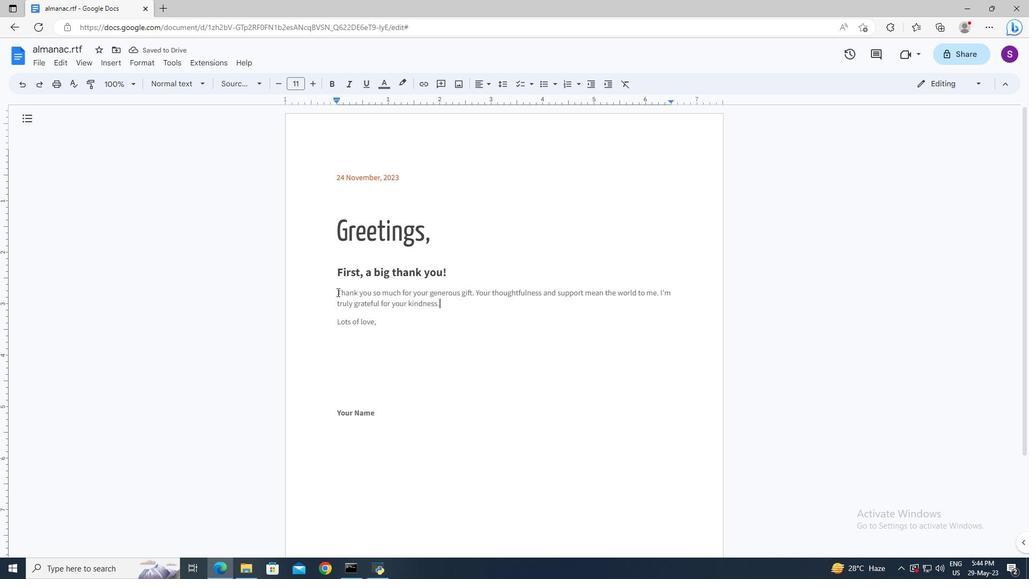 
Action: Key pressed <Key.shift><Key.shift><Key.shift><Key.shift><Key.shift><Key.shift>
Screenshot: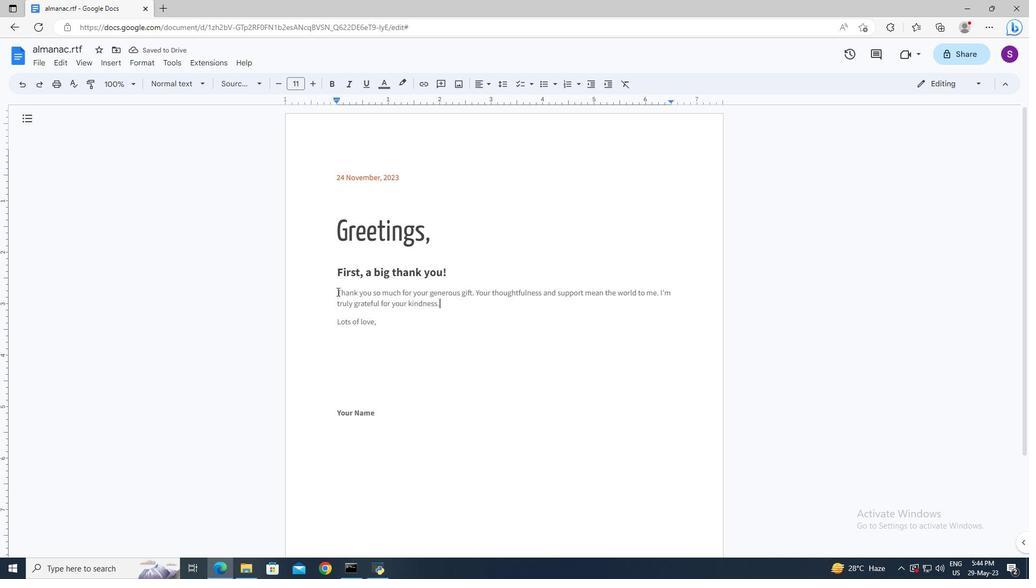 
Action: Mouse moved to (241, 86)
Screenshot: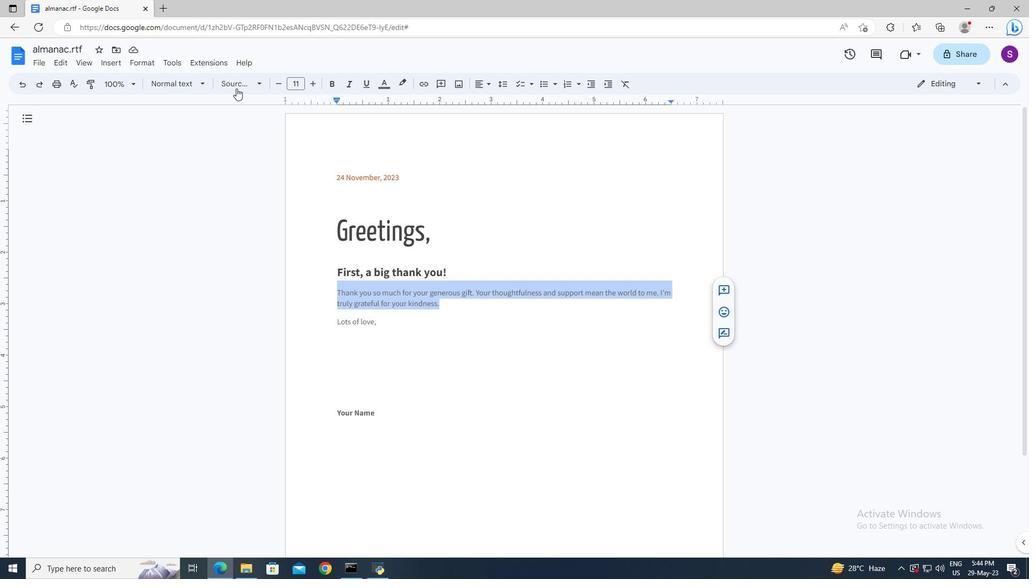 
Action: Mouse pressed left at (241, 86)
Screenshot: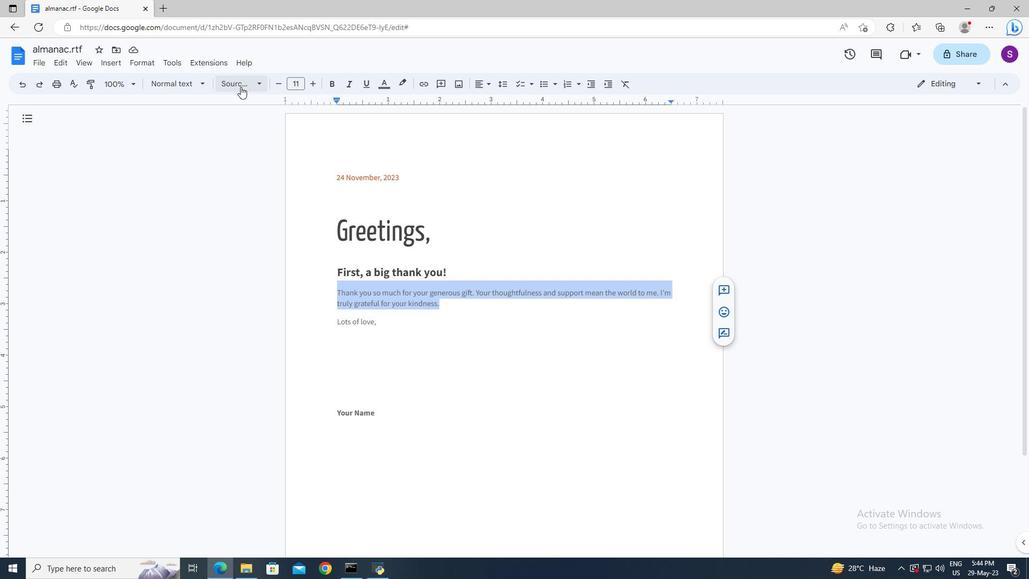 
Action: Mouse moved to (262, 213)
Screenshot: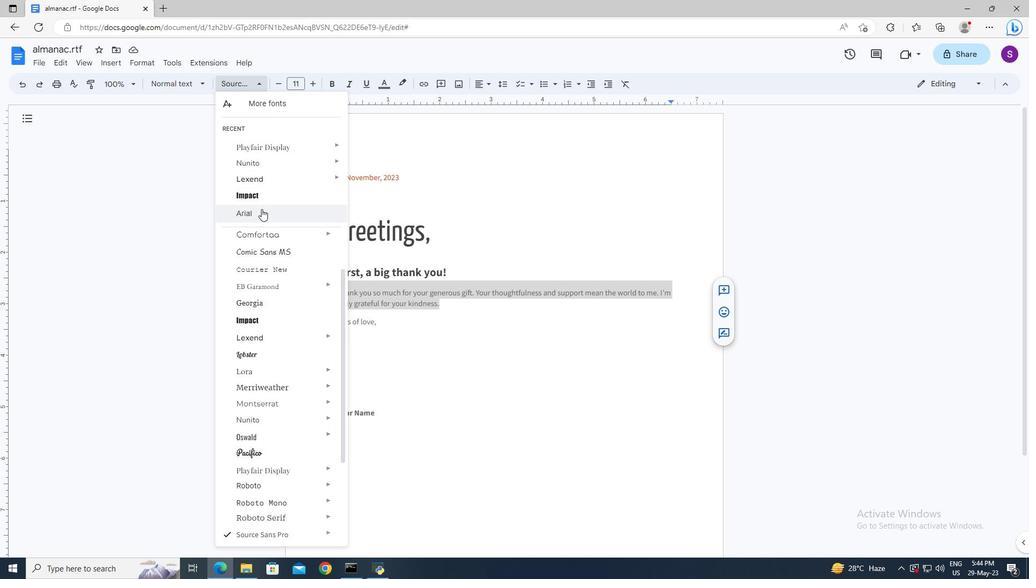 
Action: Mouse pressed left at (262, 213)
Screenshot: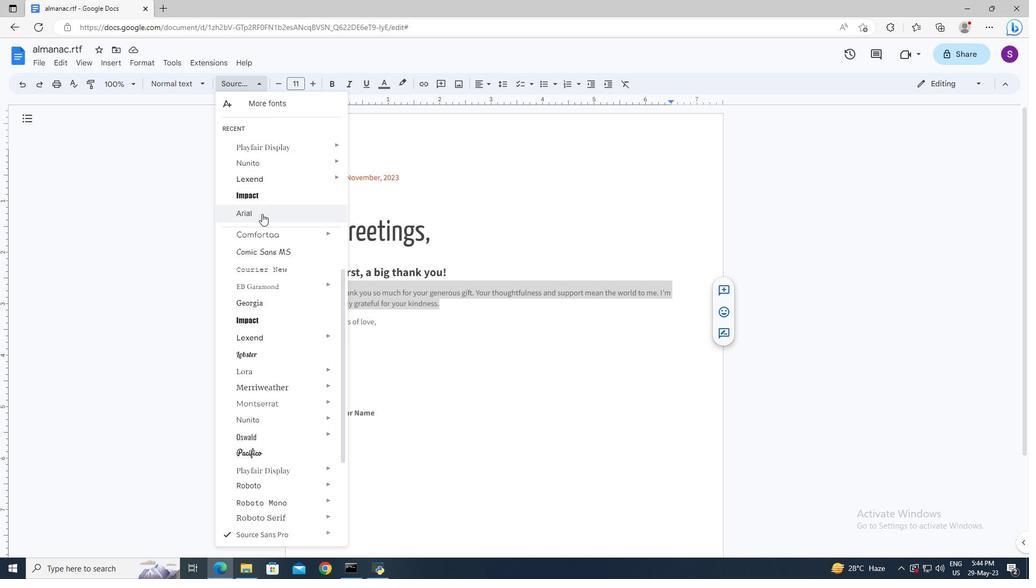 
Action: Mouse moved to (297, 85)
Screenshot: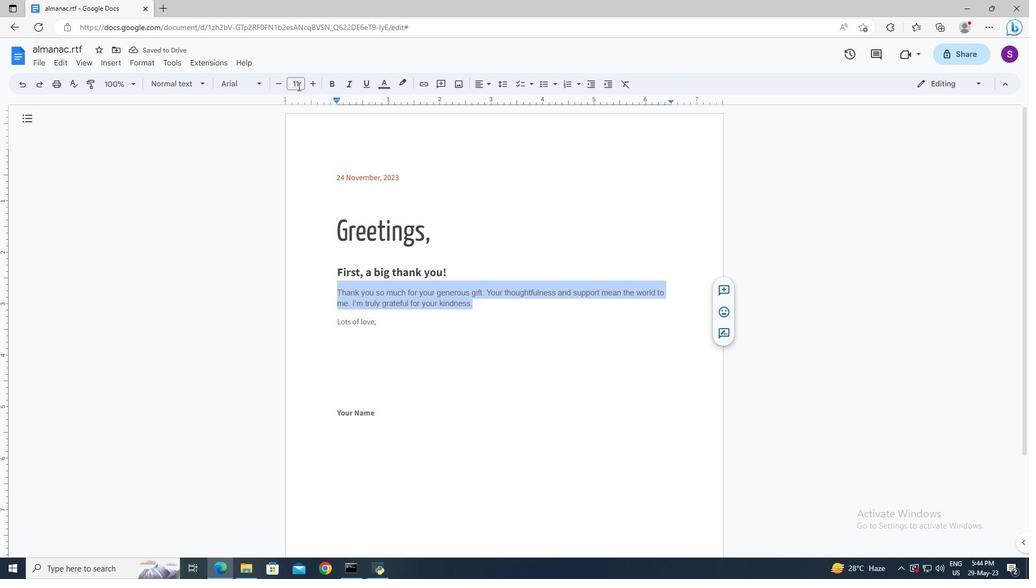 
Action: Mouse pressed left at (297, 85)
Screenshot: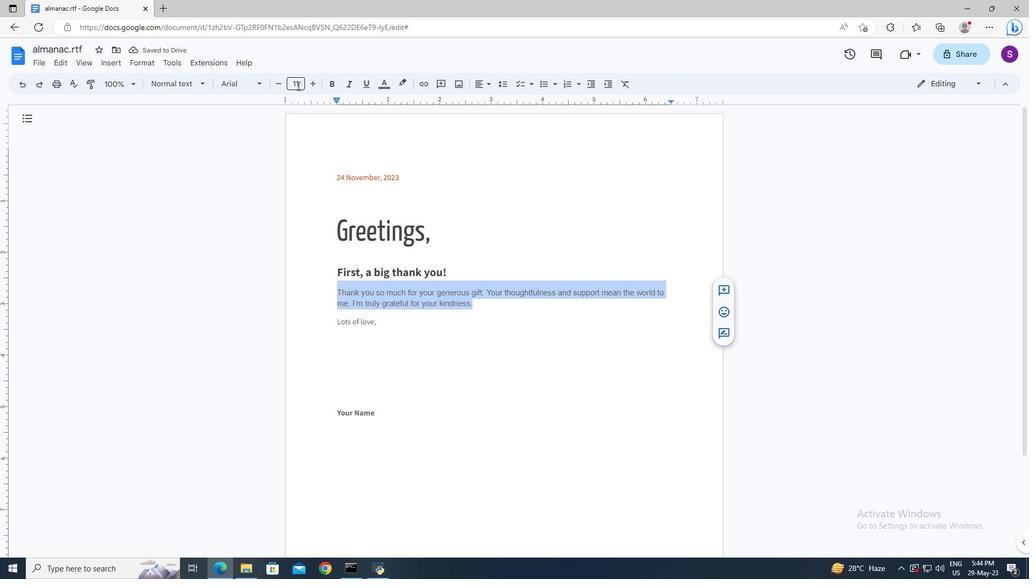
Action: Key pressed 14<Key.enter>
Screenshot: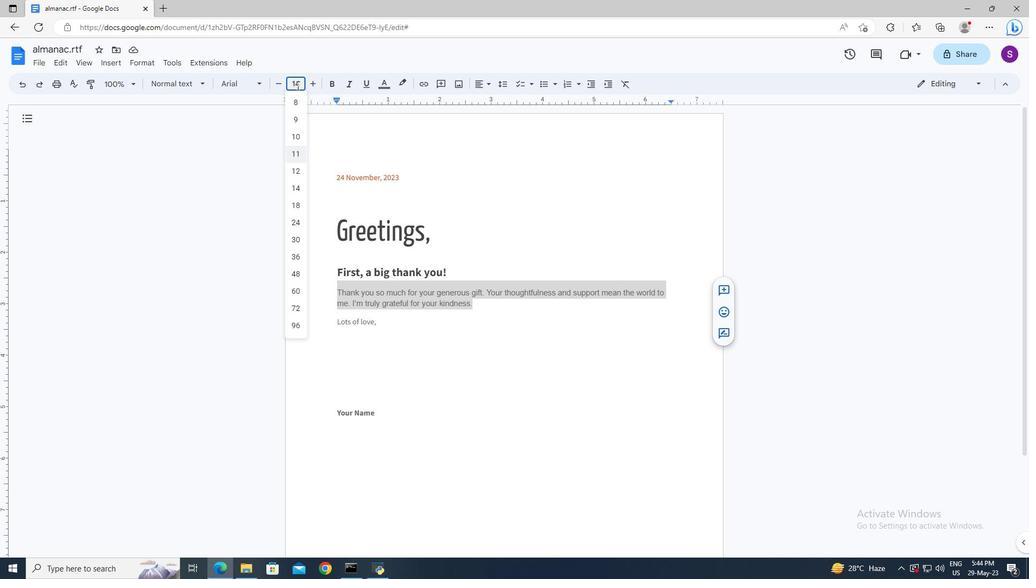 
Action: Mouse moved to (338, 414)
Screenshot: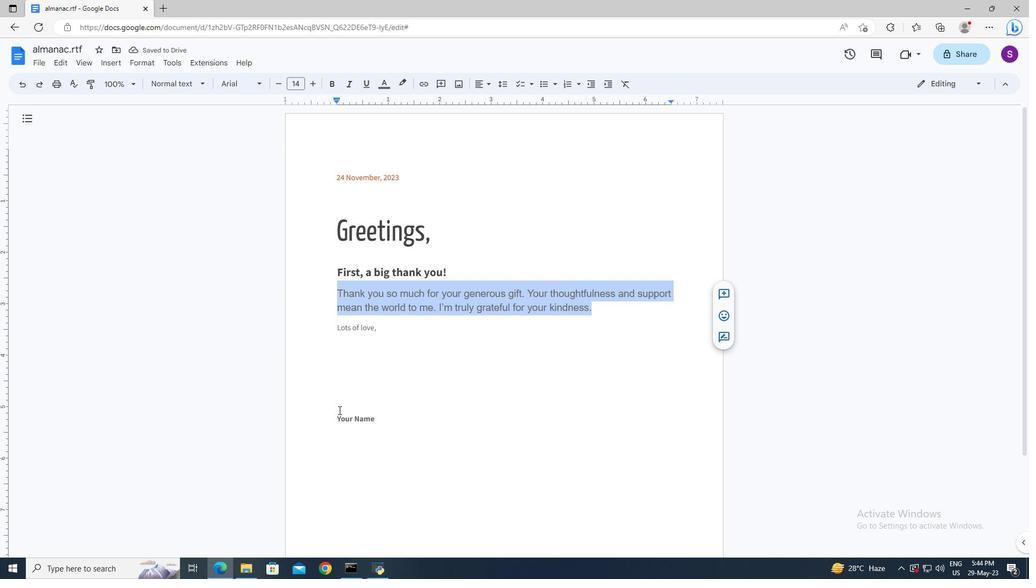 
Action: Mouse pressed left at (338, 414)
Screenshot: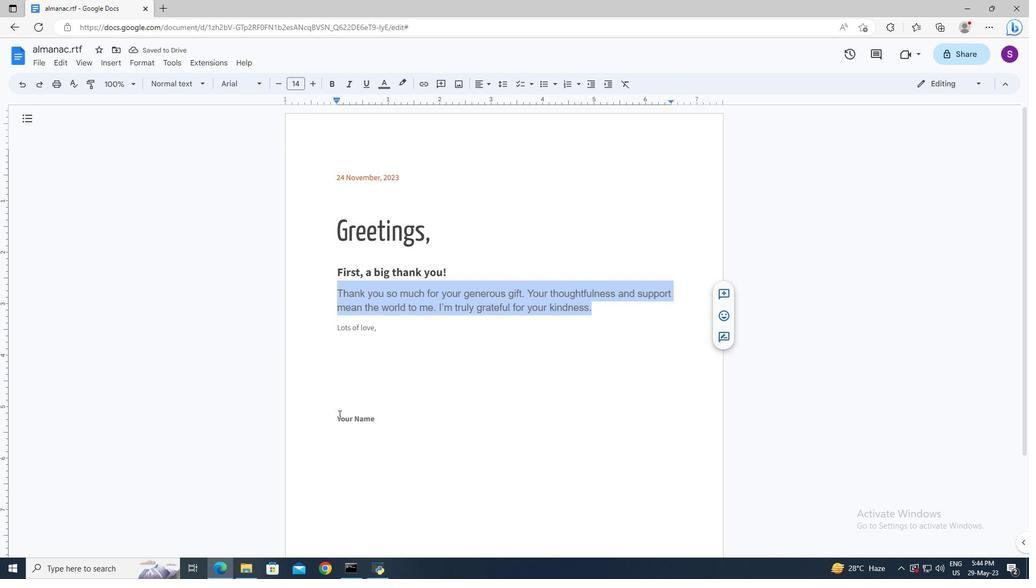 
Action: Key pressed <Key.shift><Key.right><Key.right><Key.delete><Key.shift>Olivia
Screenshot: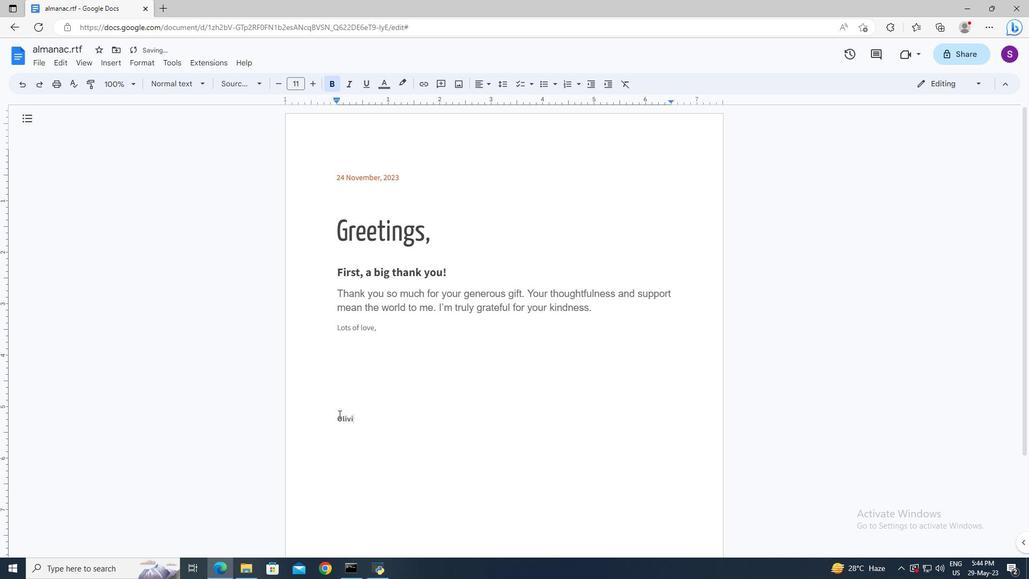 
